 Task: Look for space in Mátészalka, Hungary from 10th July, 2023 to 15th July, 2023 for 7 adults in price range Rs.10000 to Rs.15000. Place can be entire place or shared room with 4 bedrooms having 7 beds and 4 bathrooms. Property type can be house, flat, guest house. Amenities needed are: wifi, TV, free parkinig on premises, gym, breakfast. Booking option can be shelf check-in. Required host language is English.
Action: Mouse moved to (423, 82)
Screenshot: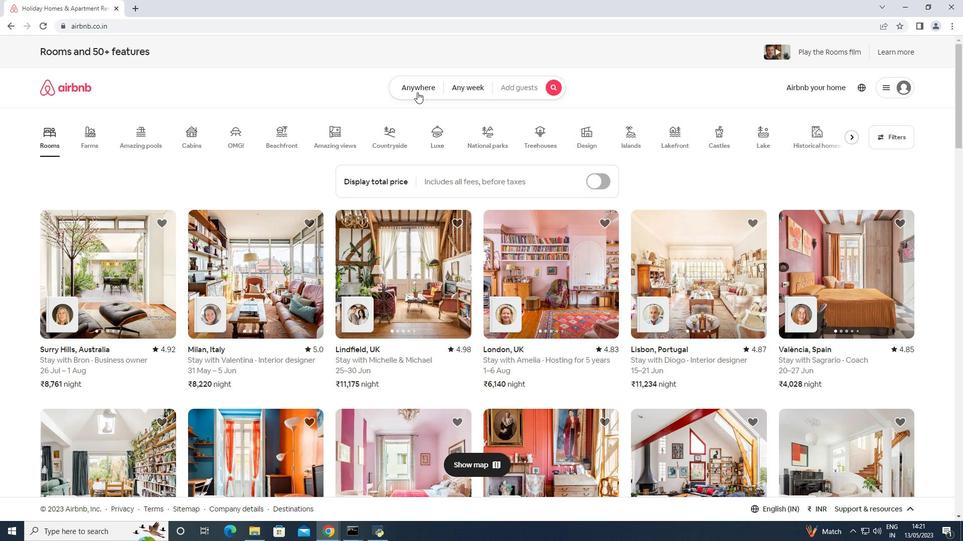 
Action: Mouse pressed left at (423, 82)
Screenshot: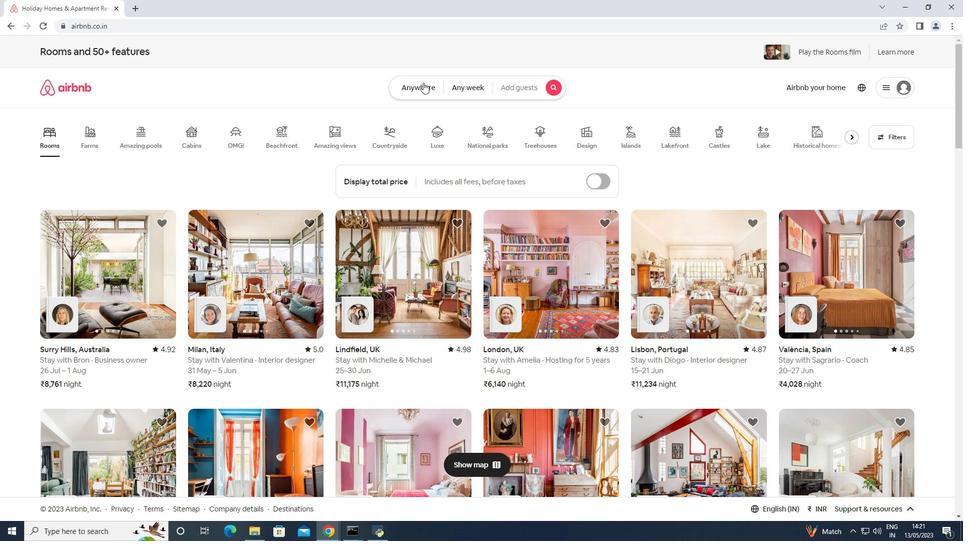 
Action: Mouse moved to (367, 130)
Screenshot: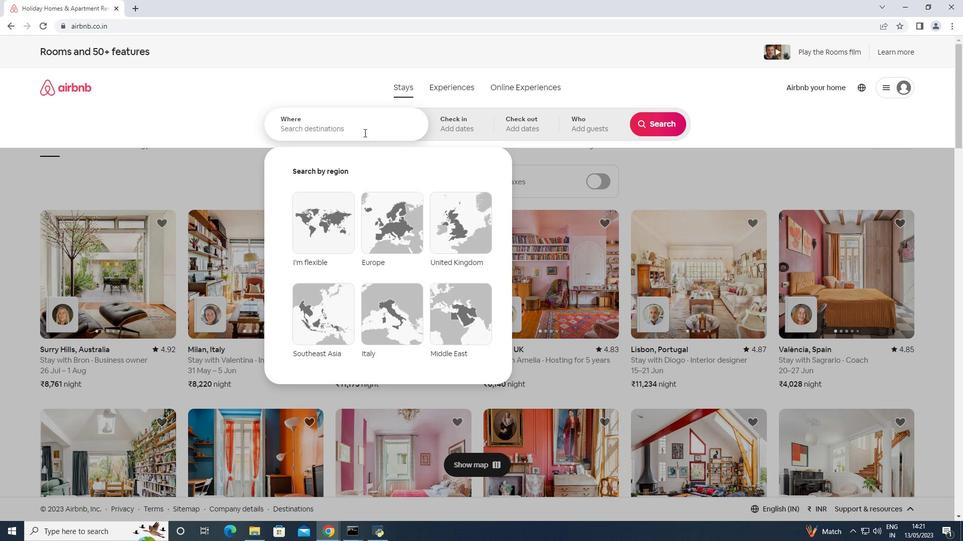 
Action: Mouse pressed left at (367, 130)
Screenshot: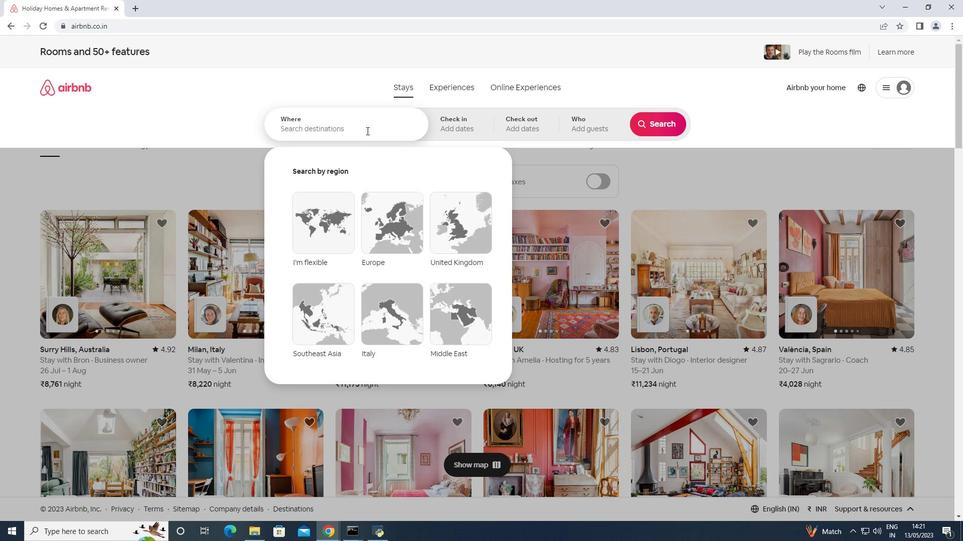 
Action: Key pressed <Key.shift>Mt<Key.backspace>ateszlka,<Key.space><Key.shift>Hungary<Key.enter>
Screenshot: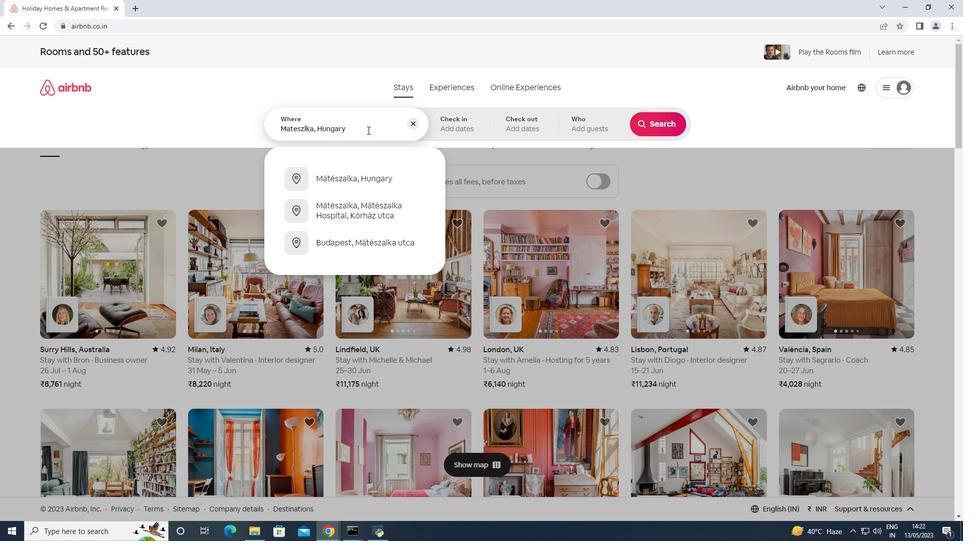
Action: Mouse moved to (654, 207)
Screenshot: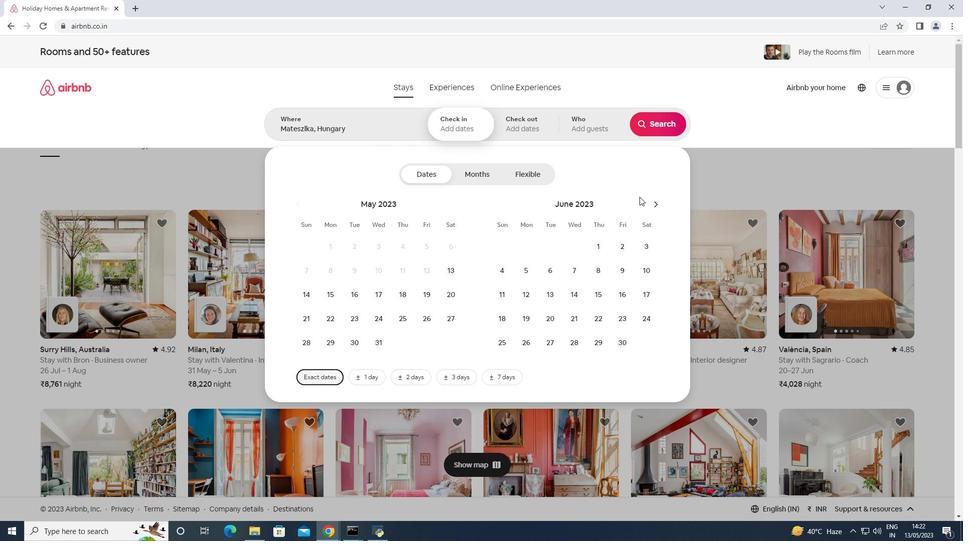 
Action: Mouse pressed left at (654, 207)
Screenshot: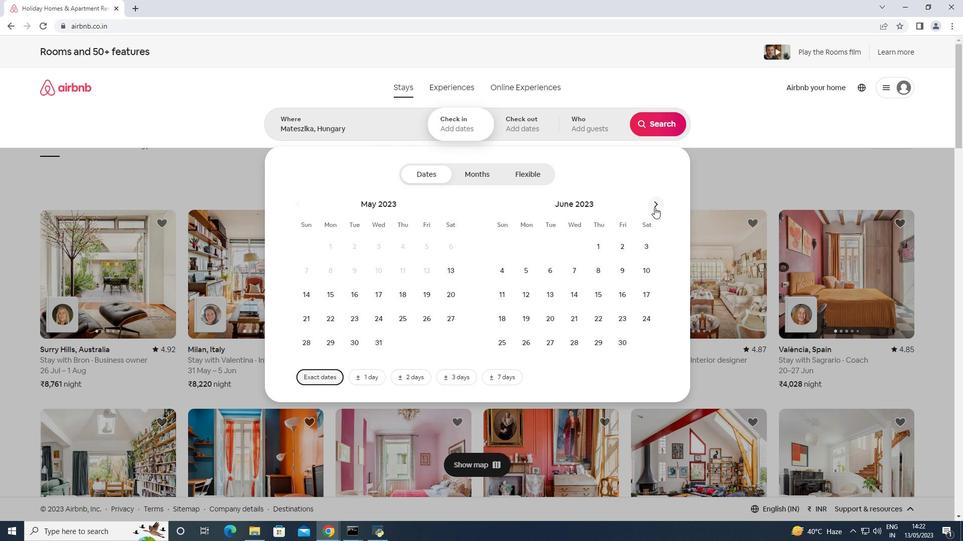 
Action: Mouse moved to (535, 297)
Screenshot: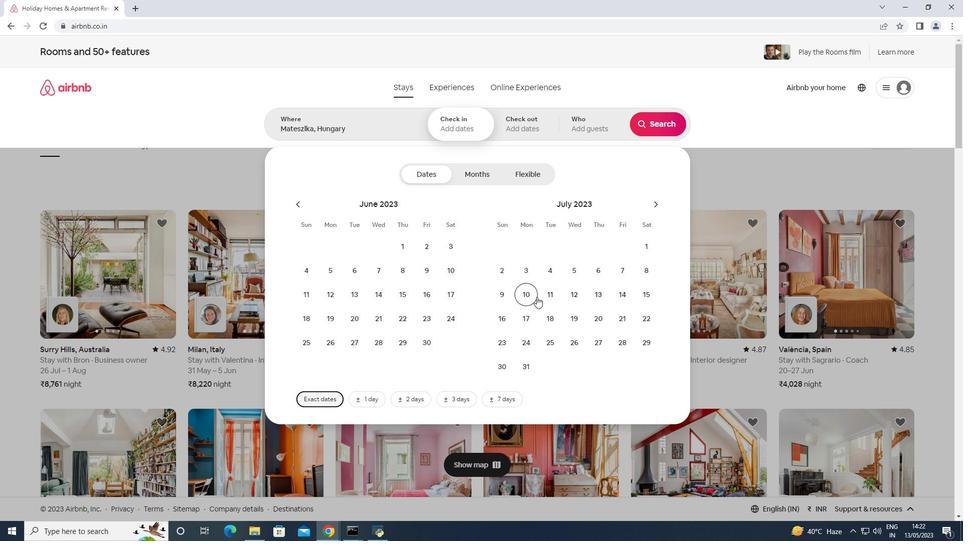 
Action: Mouse pressed left at (535, 297)
Screenshot: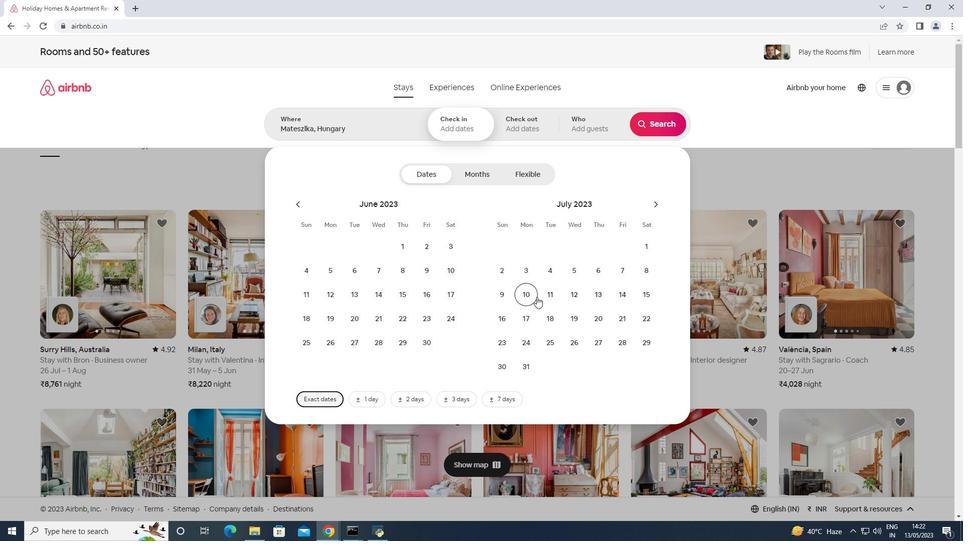 
Action: Mouse moved to (648, 291)
Screenshot: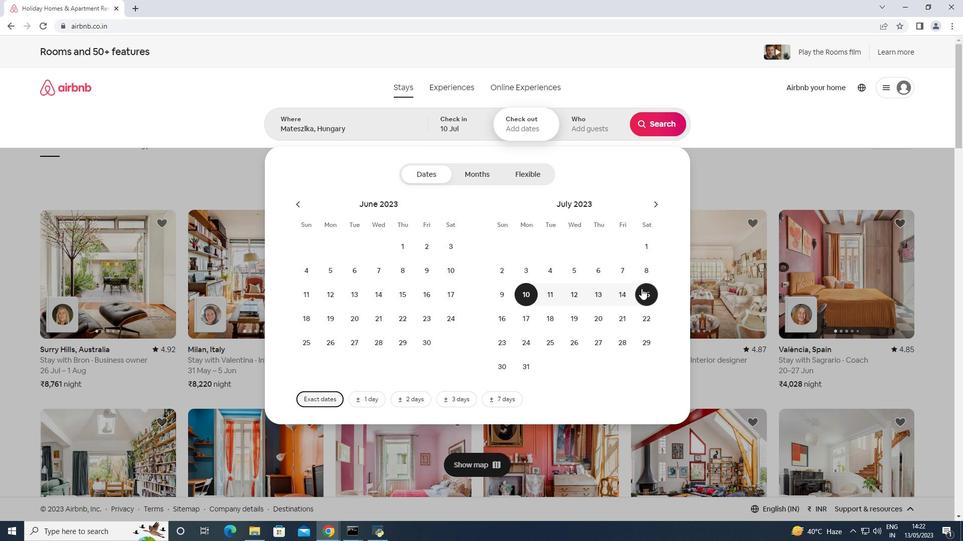 
Action: Mouse pressed left at (648, 291)
Screenshot: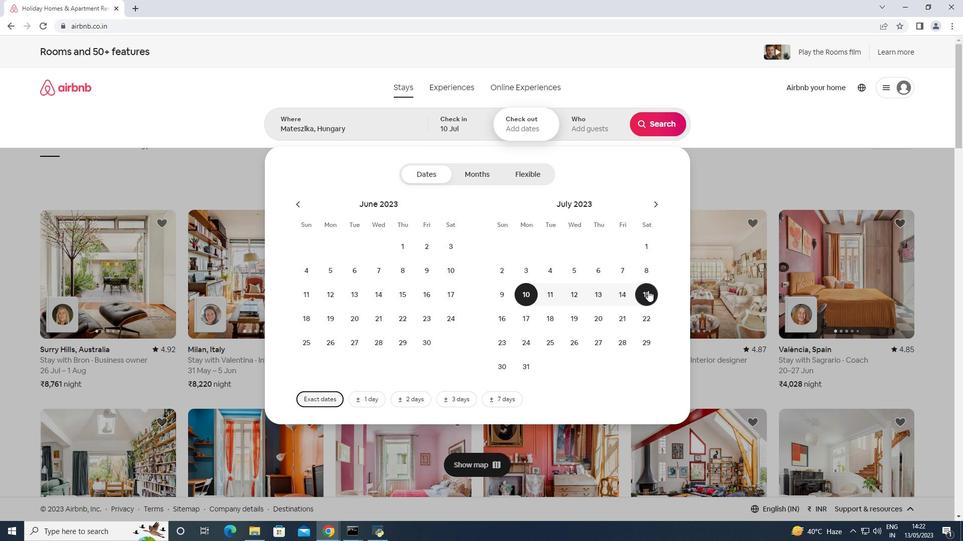 
Action: Mouse moved to (587, 128)
Screenshot: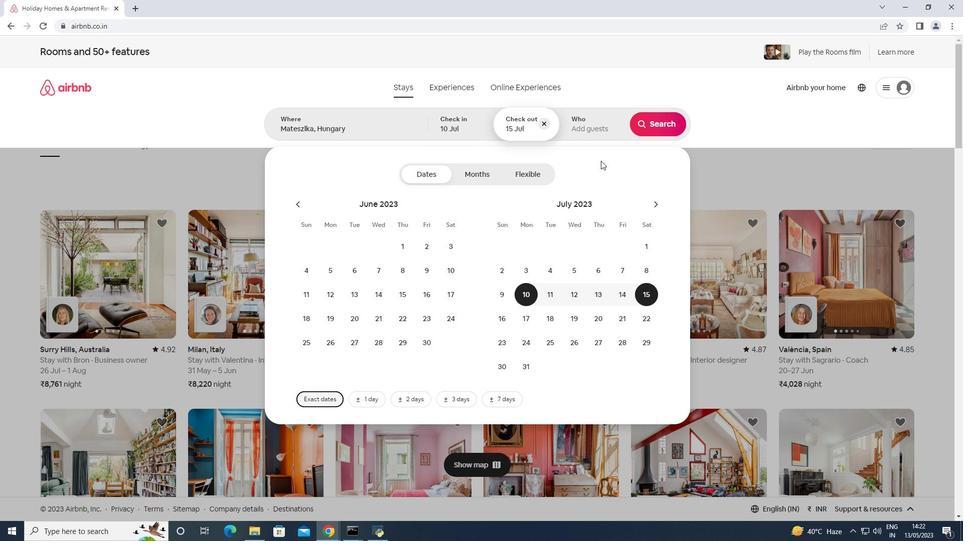 
Action: Mouse pressed left at (587, 128)
Screenshot: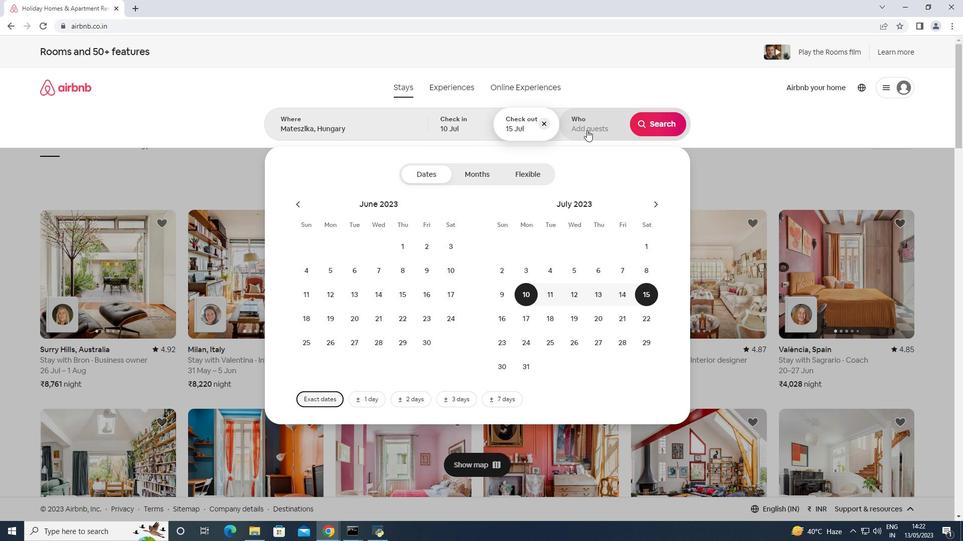 
Action: Mouse moved to (662, 180)
Screenshot: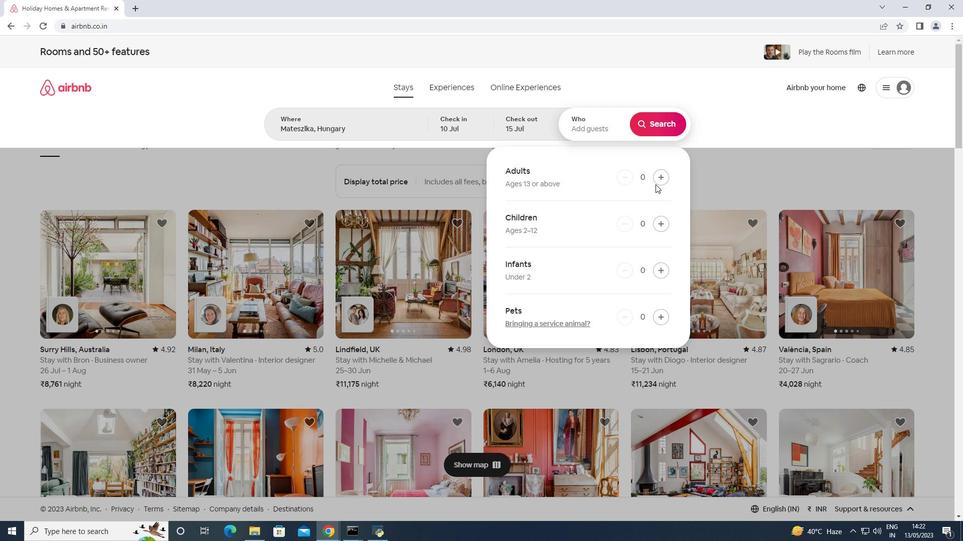 
Action: Mouse pressed left at (662, 180)
Screenshot: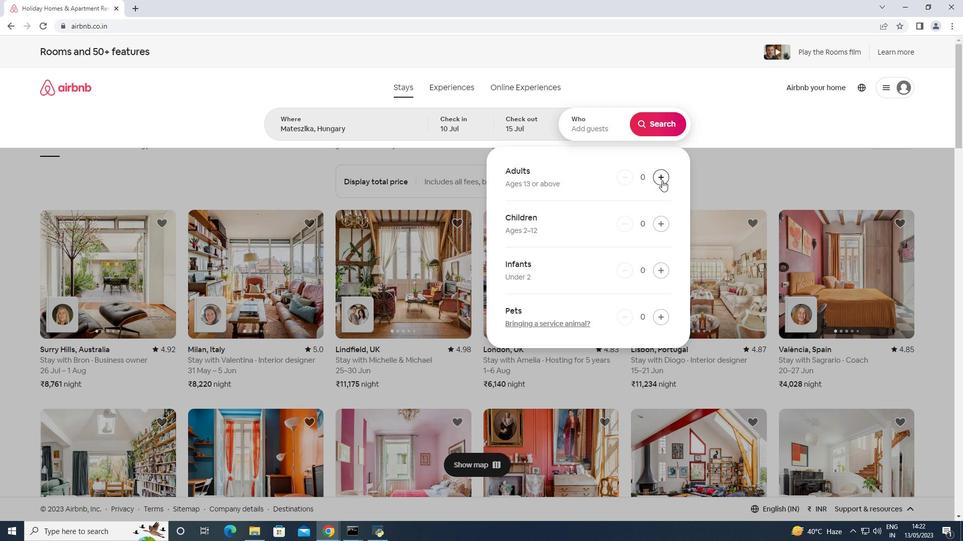 
Action: Mouse pressed left at (662, 180)
Screenshot: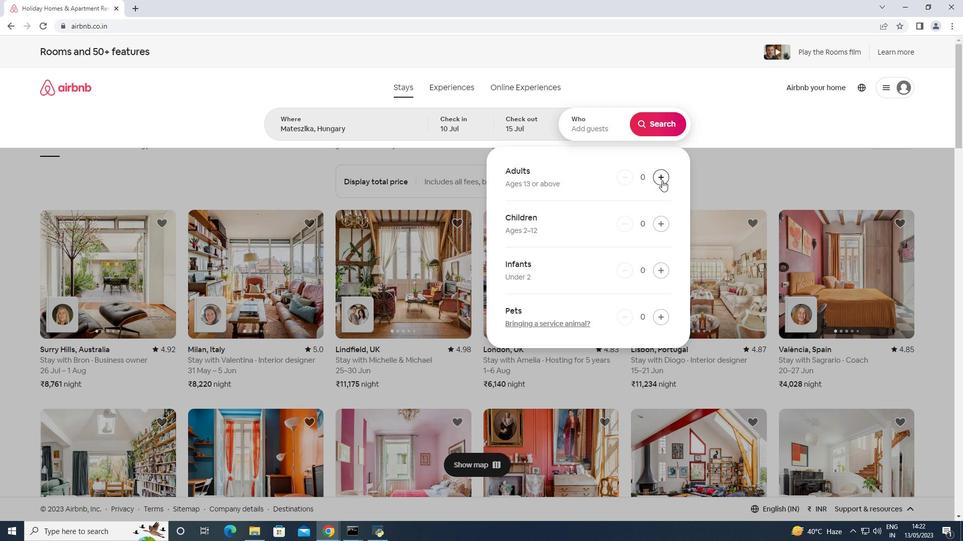 
Action: Mouse pressed left at (662, 180)
Screenshot: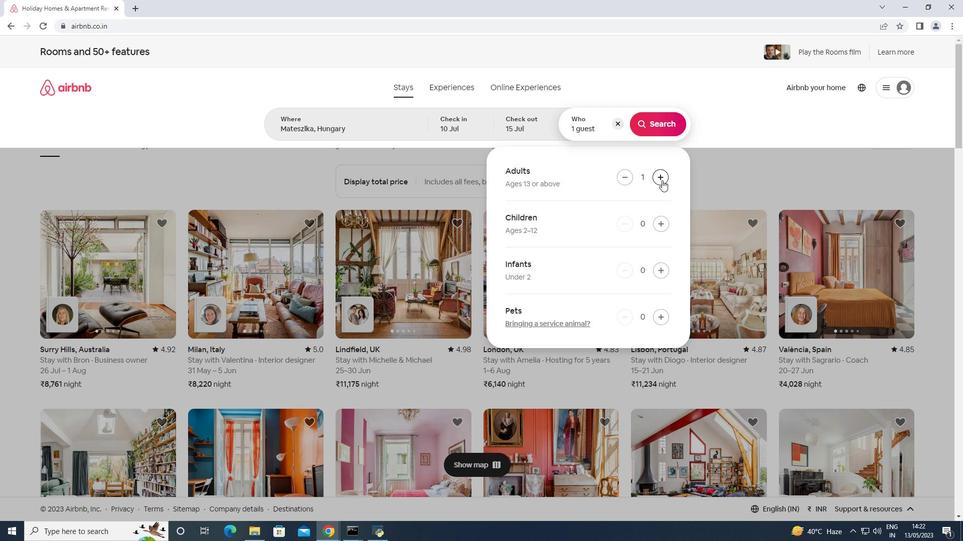 
Action: Mouse pressed left at (662, 180)
Screenshot: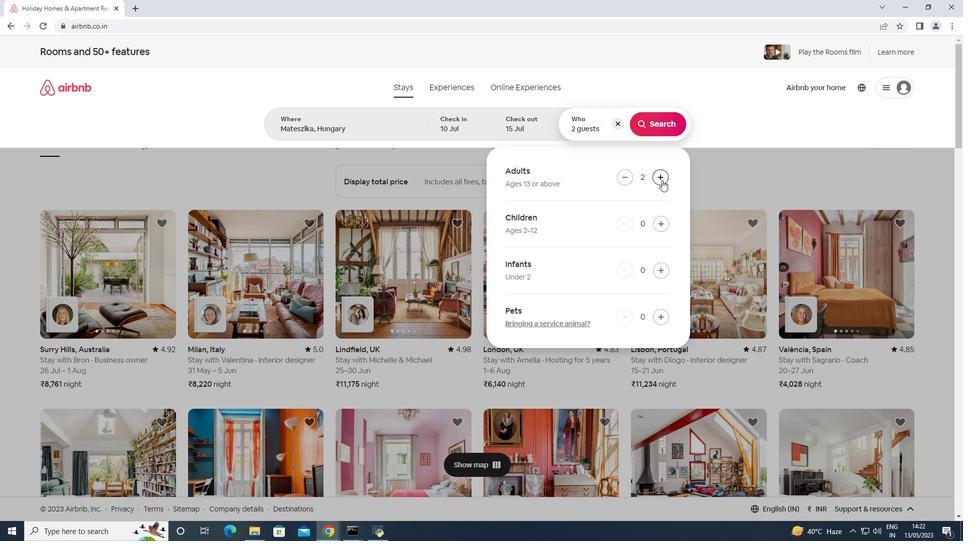 
Action: Mouse pressed left at (662, 180)
Screenshot: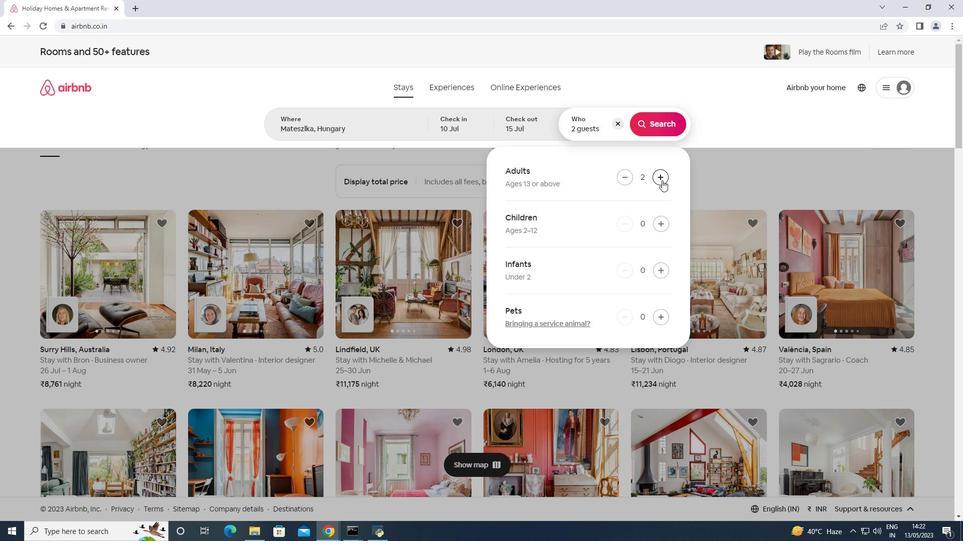 
Action: Mouse pressed left at (662, 180)
Screenshot: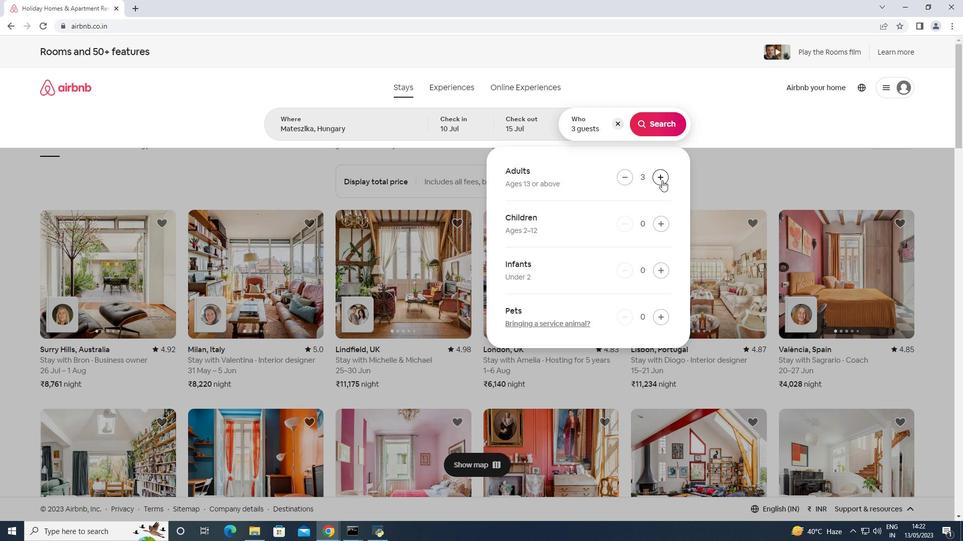 
Action: Mouse pressed left at (662, 180)
Screenshot: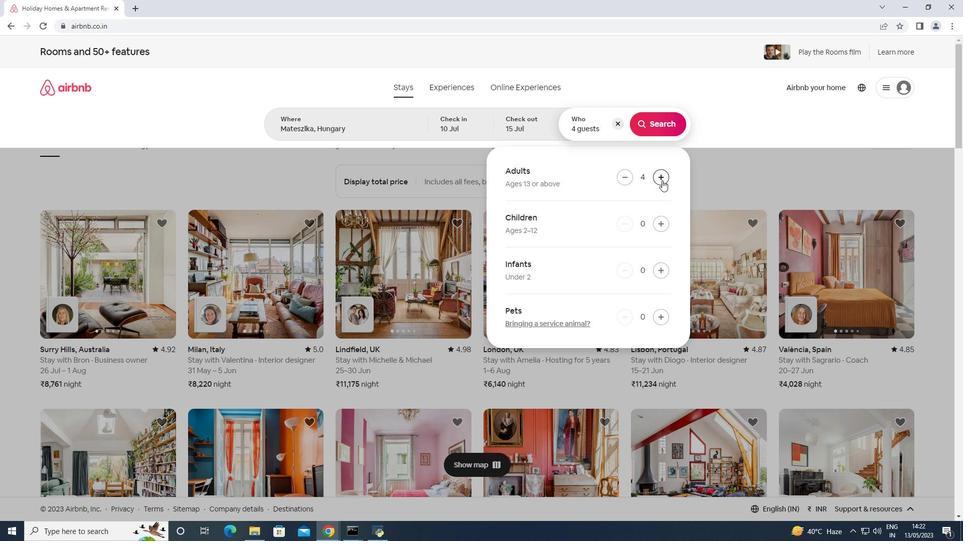 
Action: Mouse moved to (658, 110)
Screenshot: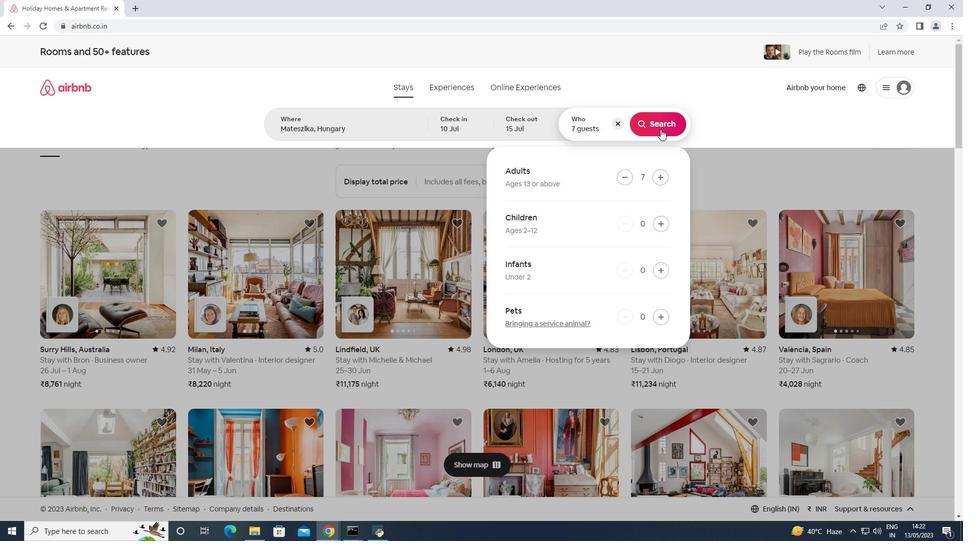 
Action: Mouse pressed left at (658, 110)
Screenshot: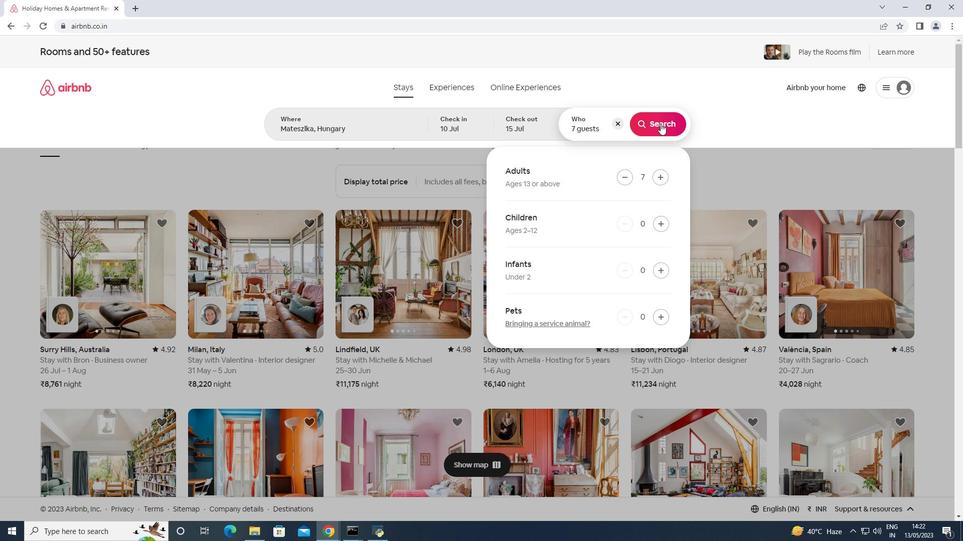 
Action: Mouse moved to (644, 126)
Screenshot: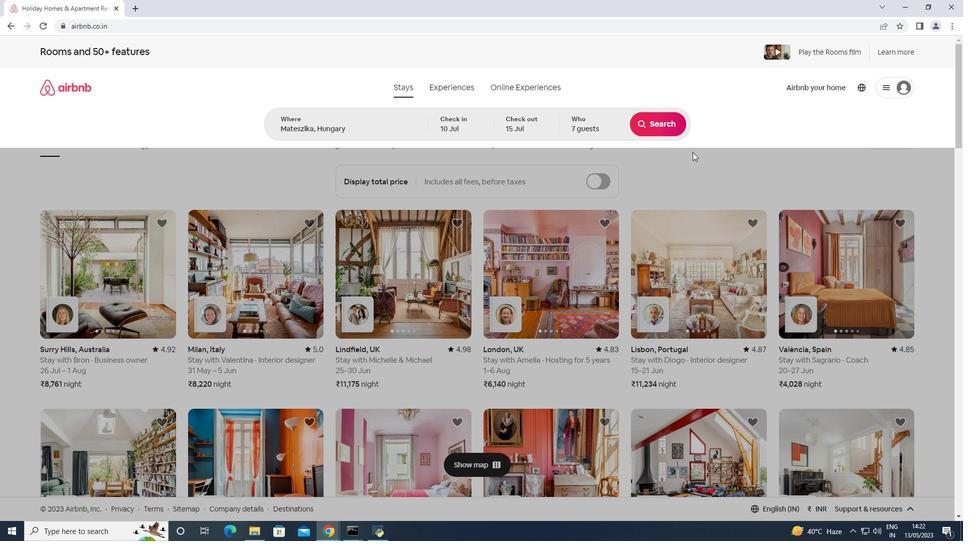 
Action: Mouse pressed left at (644, 126)
Screenshot: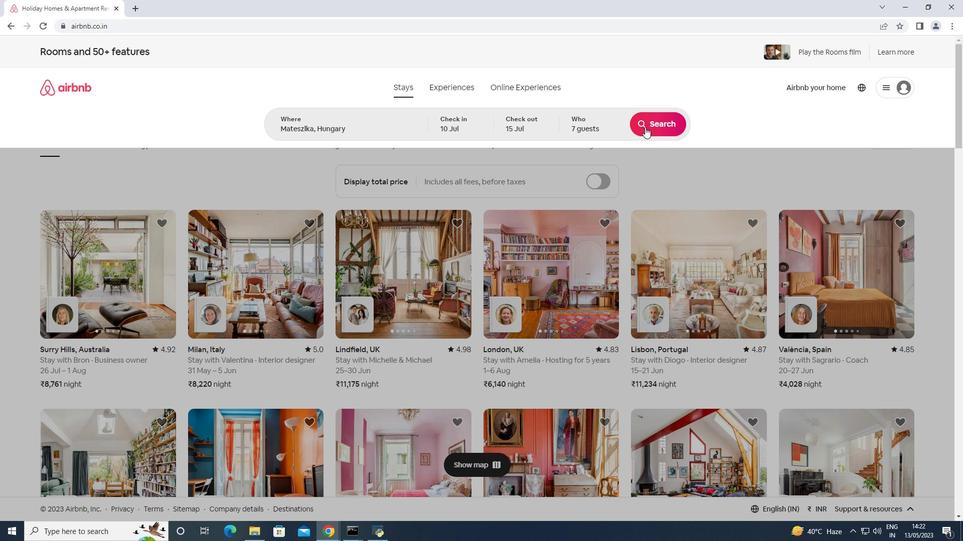 
Action: Mouse moved to (914, 98)
Screenshot: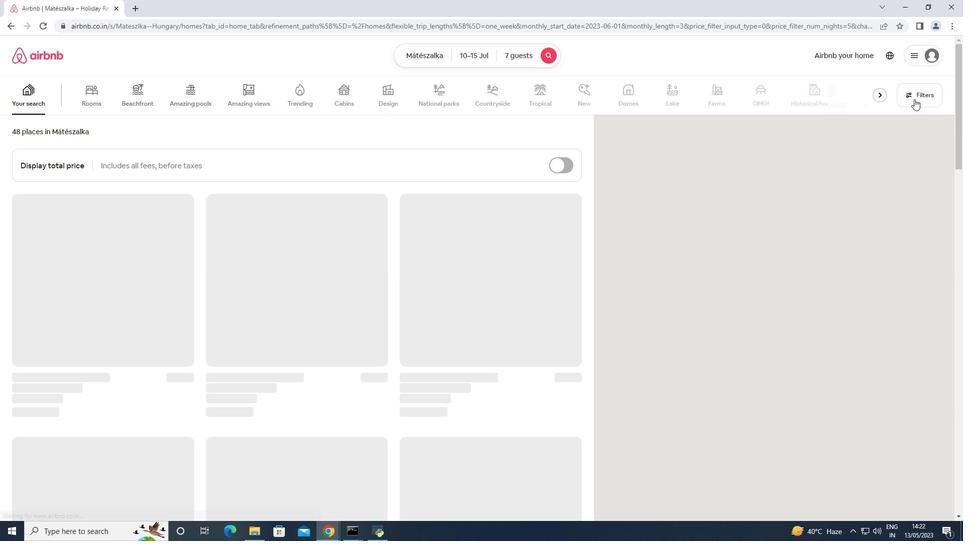 
Action: Mouse pressed left at (914, 98)
Screenshot: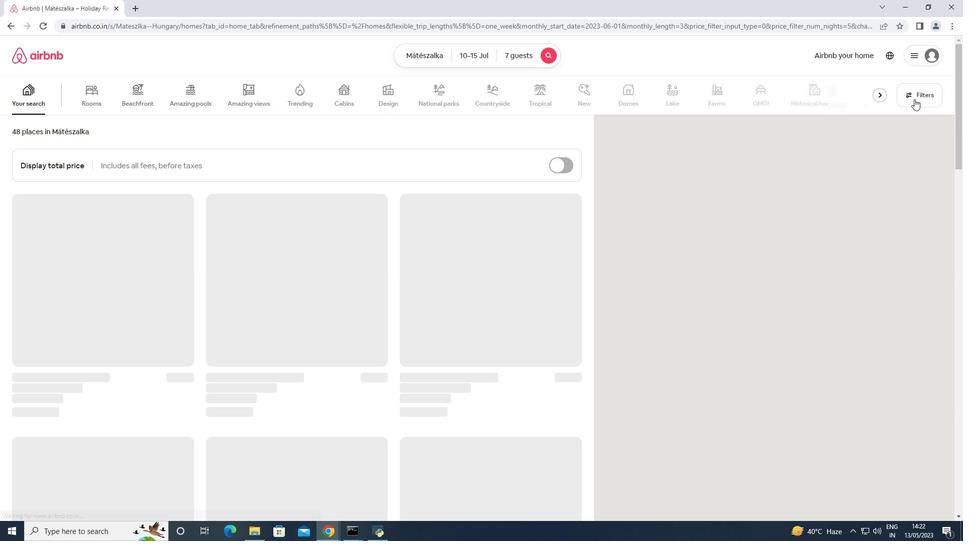 
Action: Mouse moved to (370, 346)
Screenshot: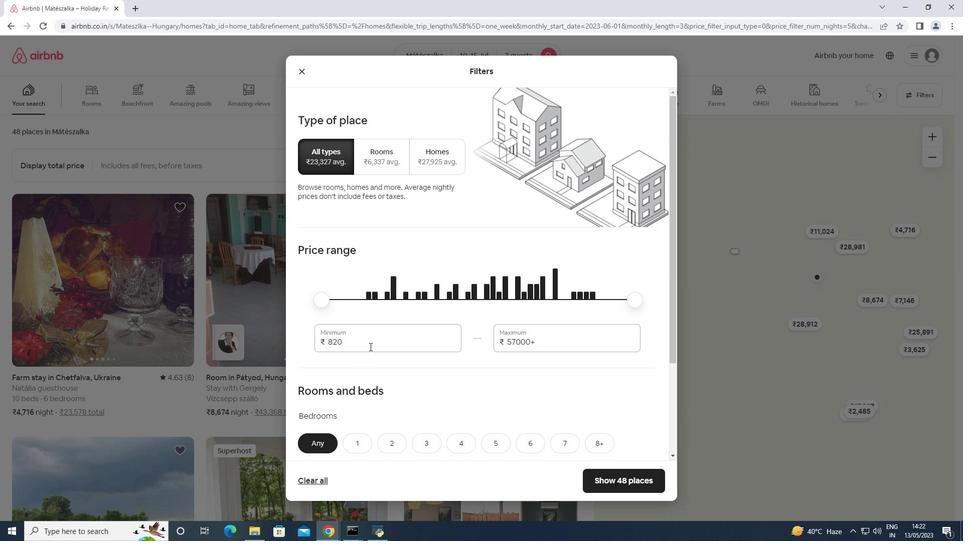
Action: Mouse pressed left at (370, 346)
Screenshot: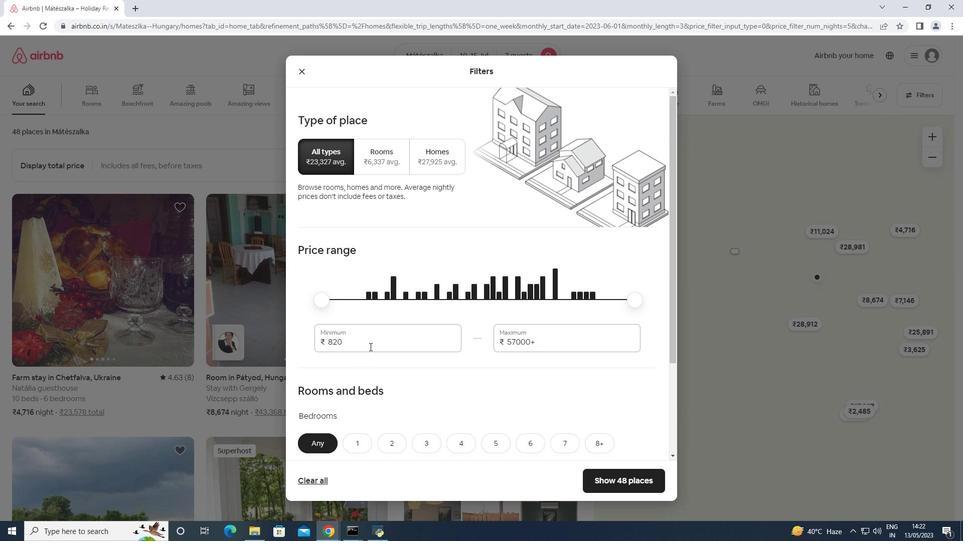 
Action: Mouse pressed left at (370, 346)
Screenshot: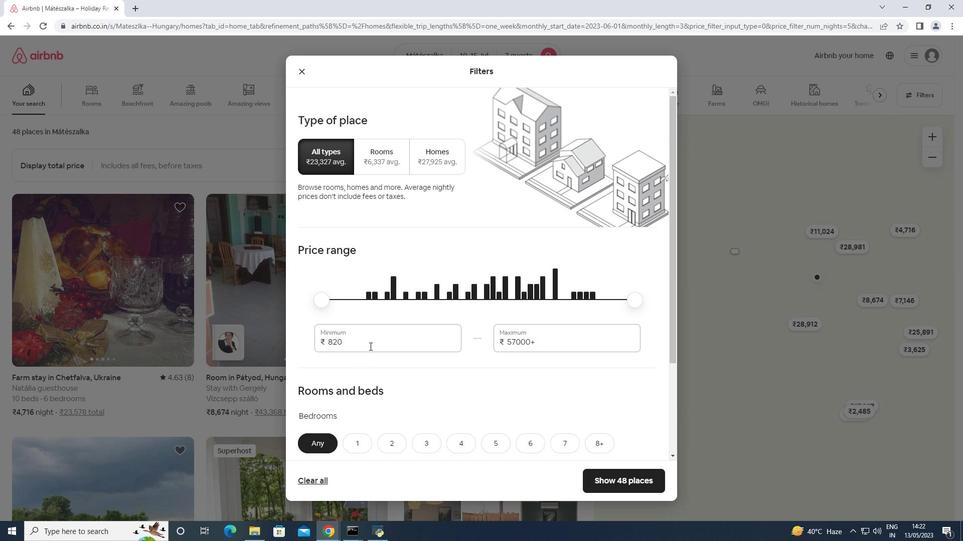 
Action: Mouse moved to (371, 345)
Screenshot: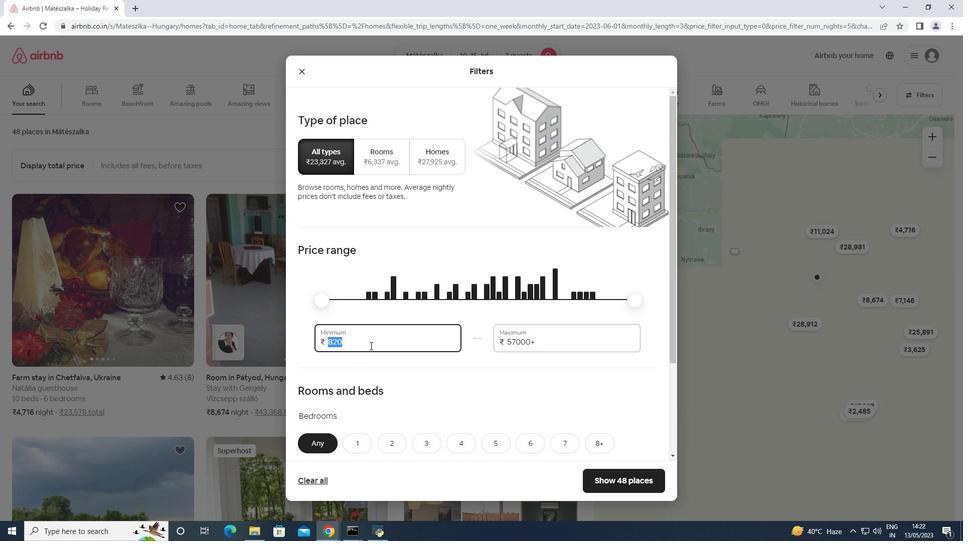 
Action: Key pressed 10000<Key.tab>15000
Screenshot: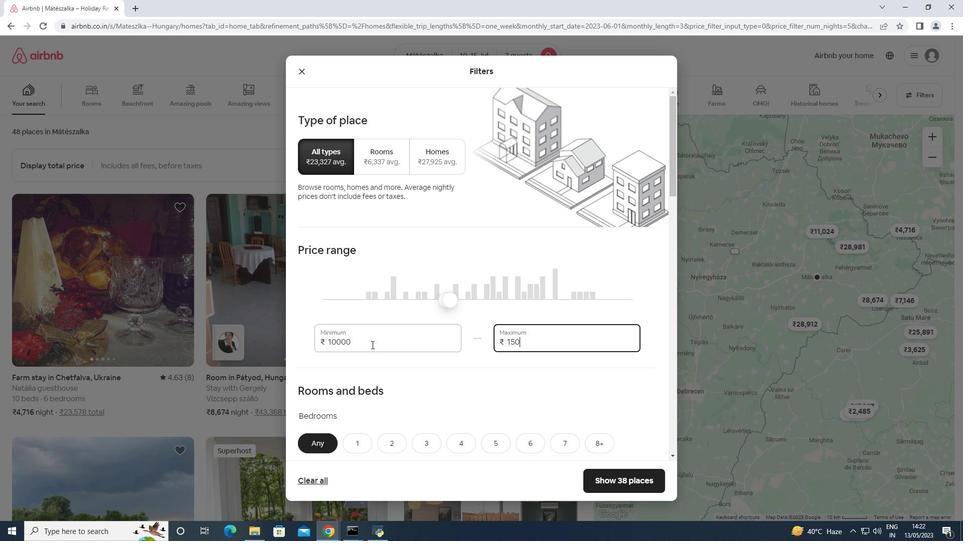 
Action: Mouse moved to (373, 343)
Screenshot: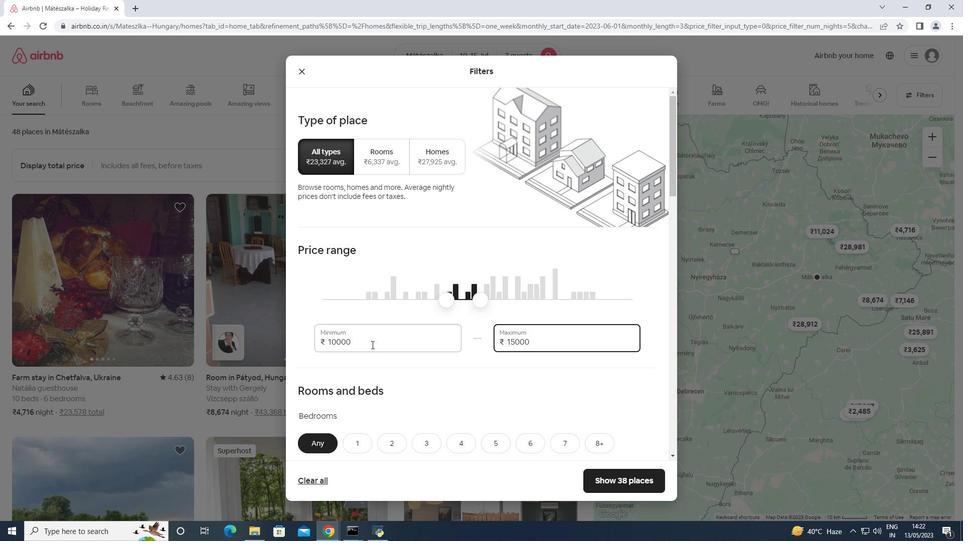 
Action: Mouse scrolled (373, 342) with delta (0, 0)
Screenshot: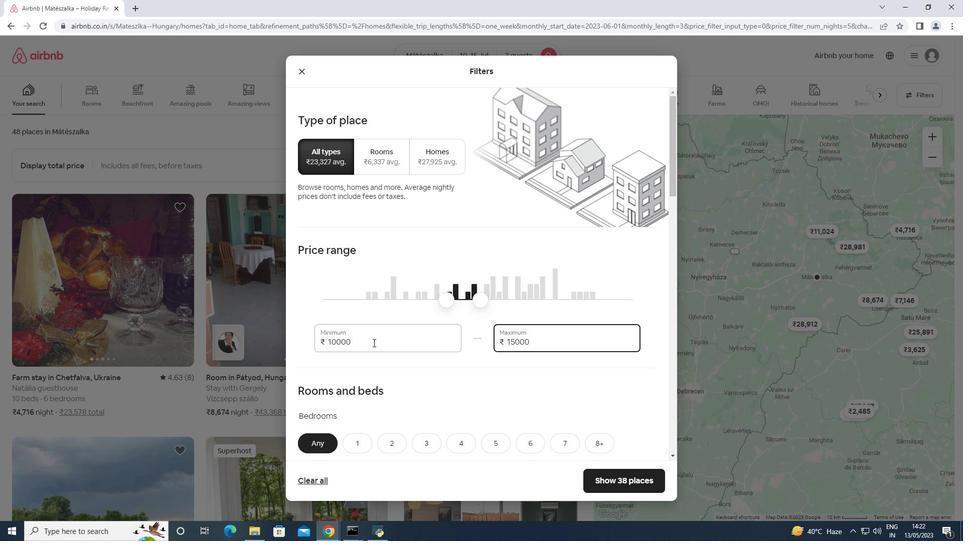 
Action: Mouse scrolled (373, 342) with delta (0, 0)
Screenshot: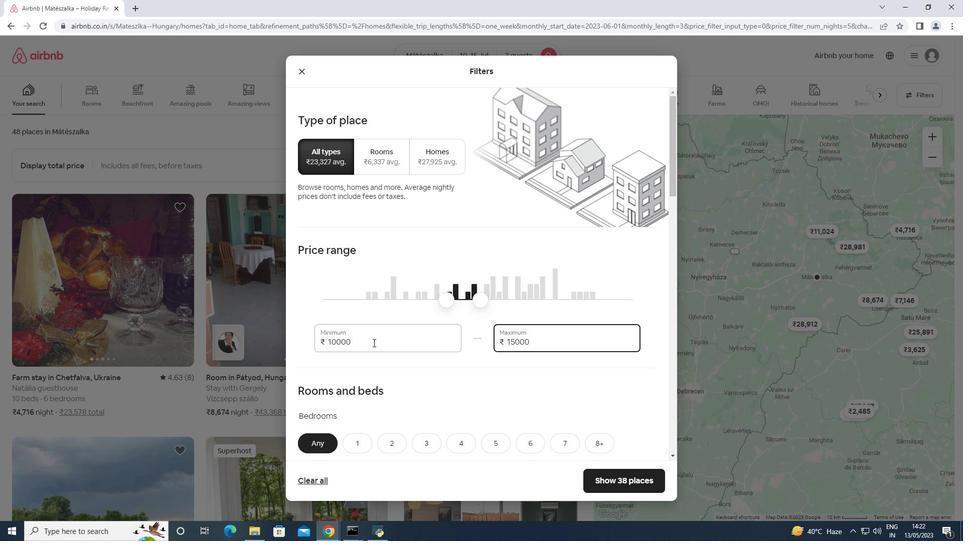 
Action: Mouse scrolled (373, 342) with delta (0, 0)
Screenshot: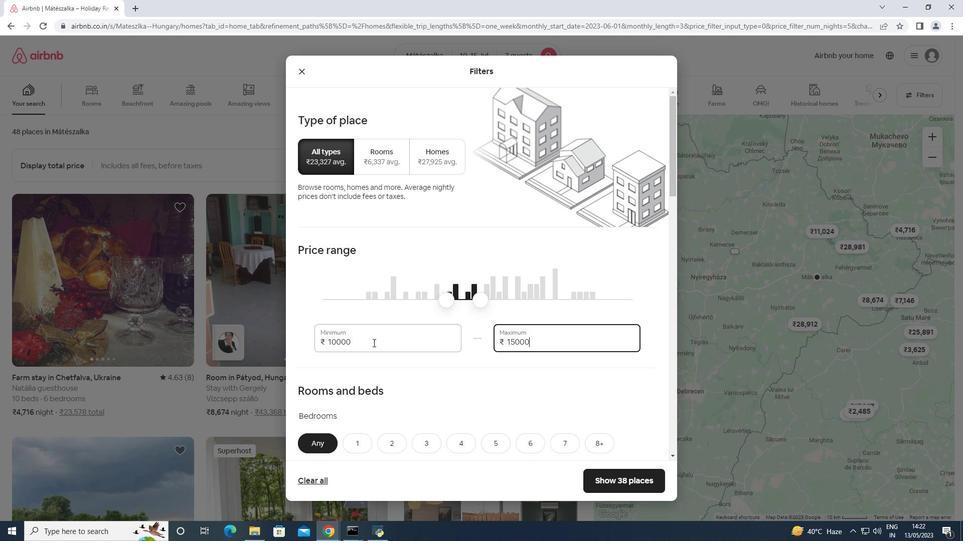
Action: Mouse moved to (464, 299)
Screenshot: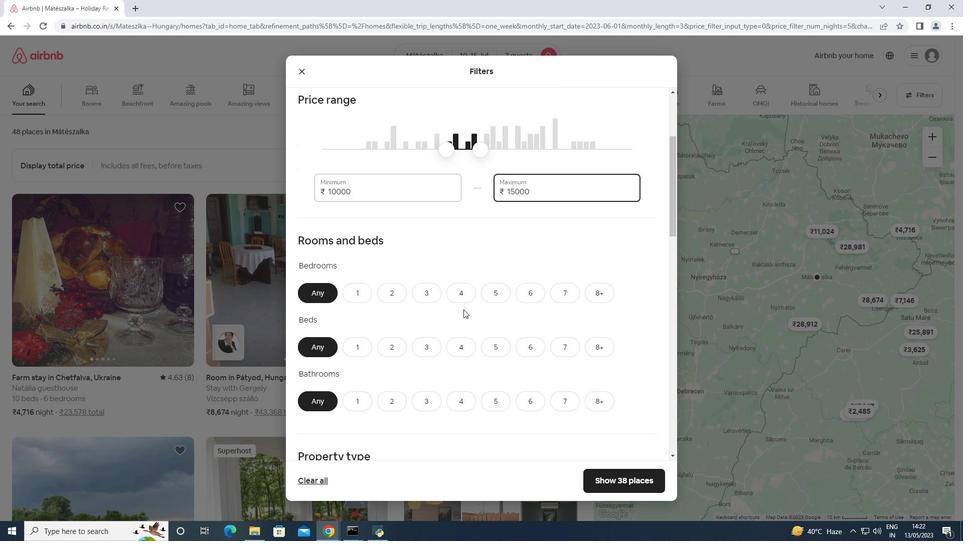 
Action: Mouse pressed left at (464, 299)
Screenshot: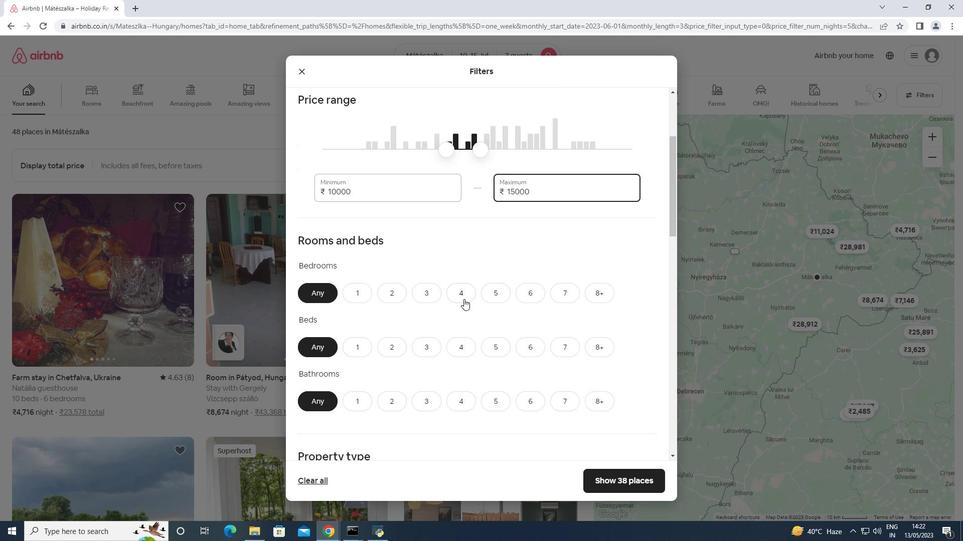
Action: Mouse moved to (561, 350)
Screenshot: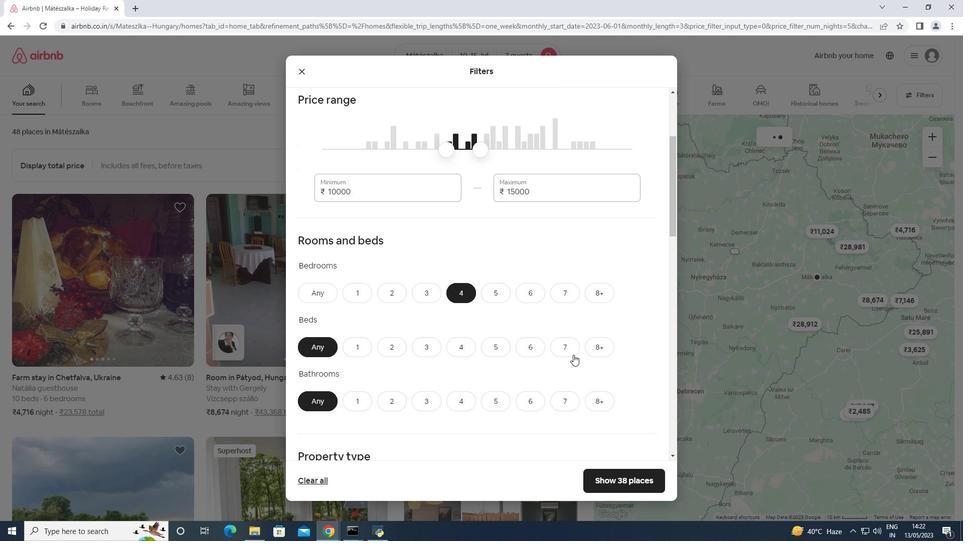 
Action: Mouse pressed left at (561, 350)
Screenshot: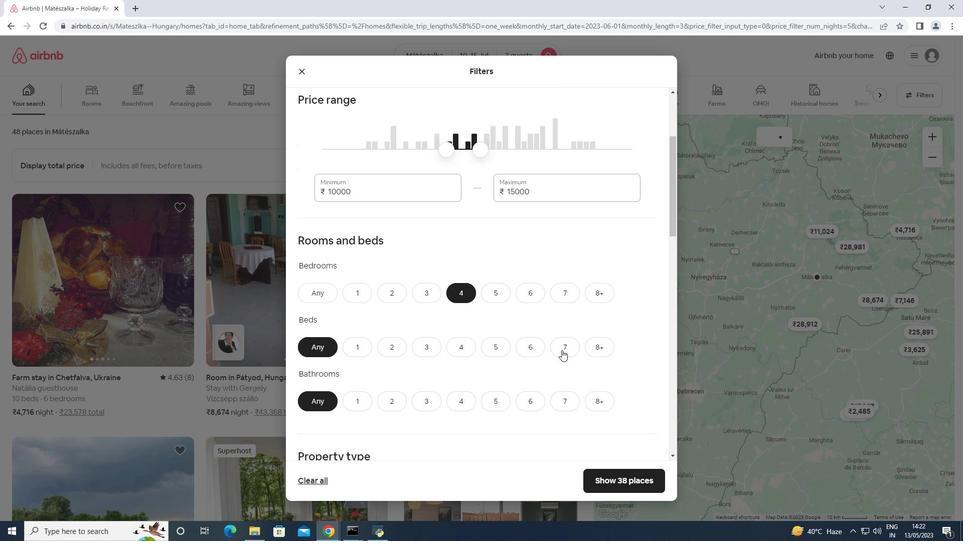 
Action: Mouse moved to (469, 405)
Screenshot: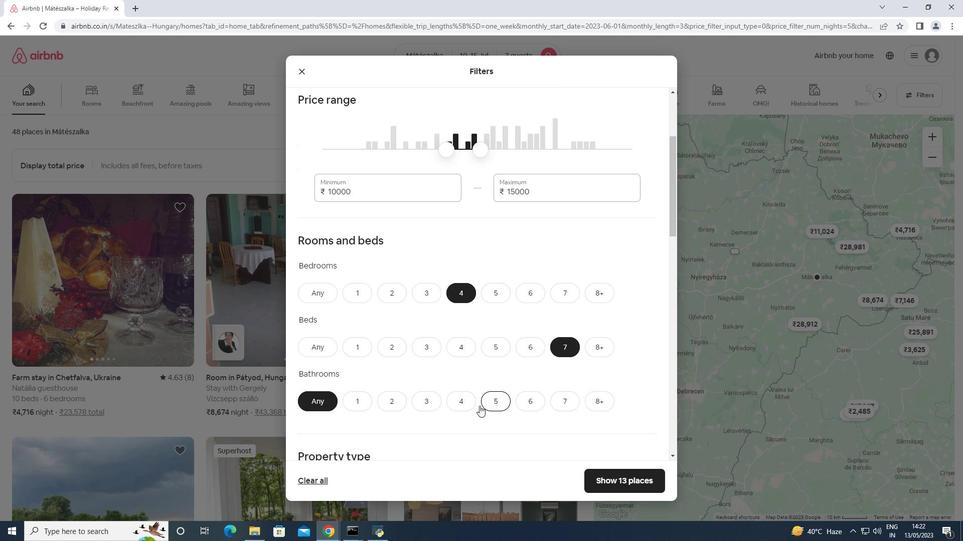 
Action: Mouse pressed left at (469, 405)
Screenshot: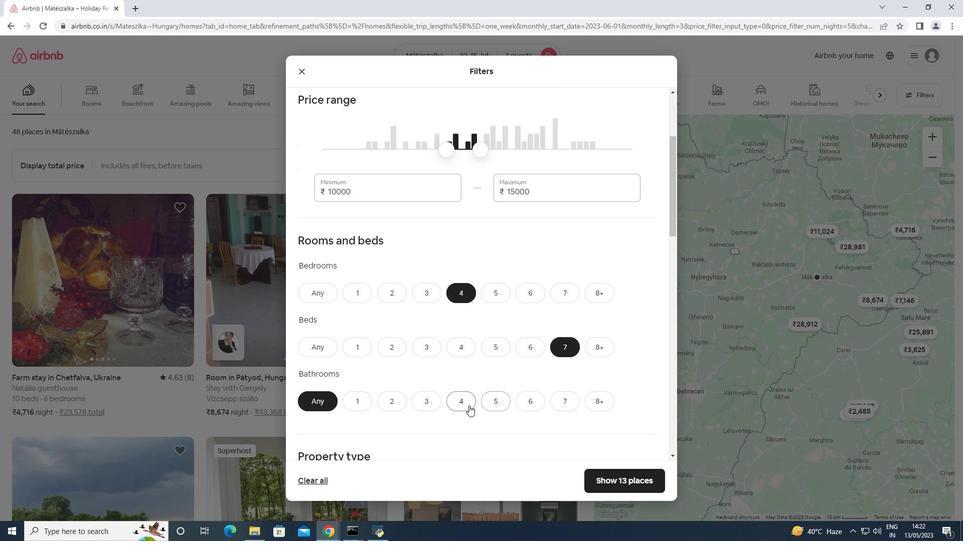 
Action: Mouse moved to (468, 402)
Screenshot: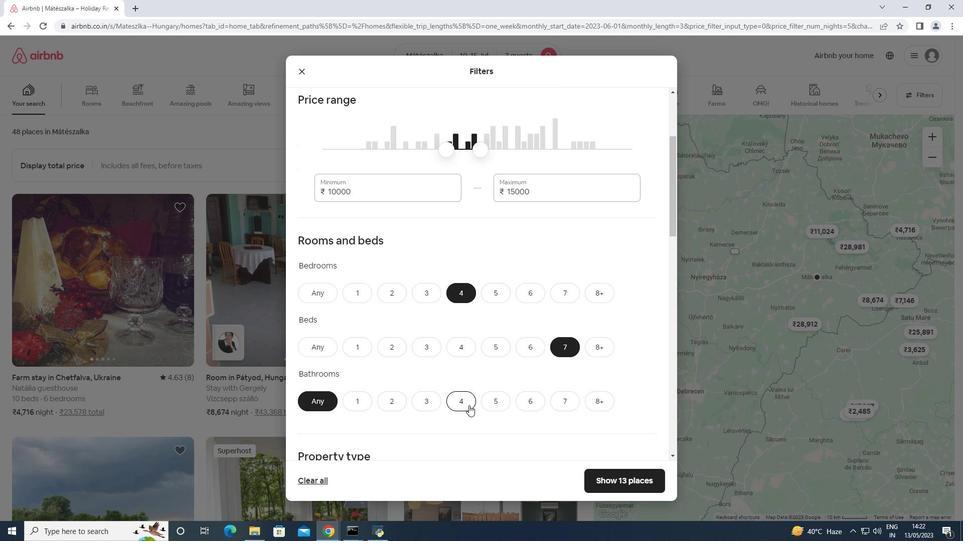 
Action: Mouse scrolled (468, 401) with delta (0, 0)
Screenshot: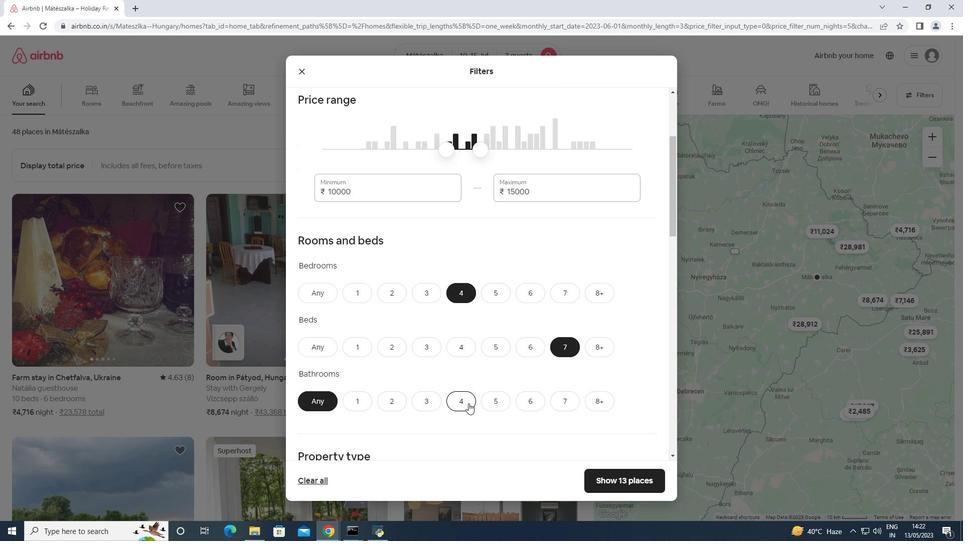 
Action: Mouse scrolled (468, 401) with delta (0, 0)
Screenshot: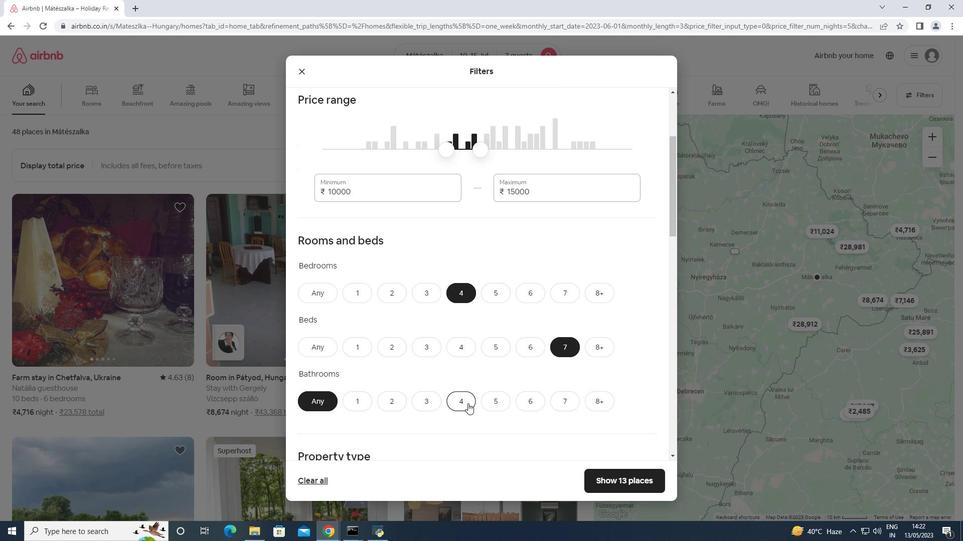 
Action: Mouse scrolled (468, 401) with delta (0, 0)
Screenshot: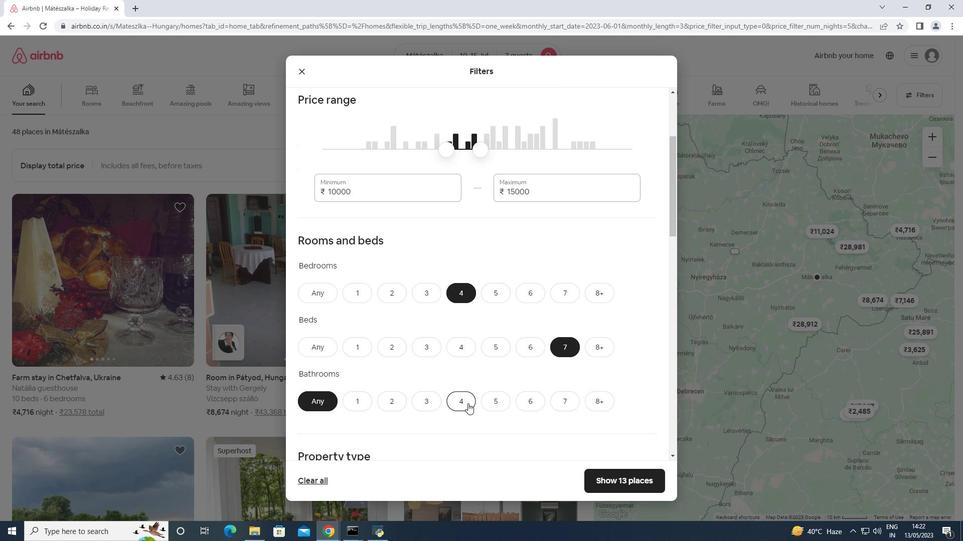 
Action: Mouse scrolled (468, 401) with delta (0, 0)
Screenshot: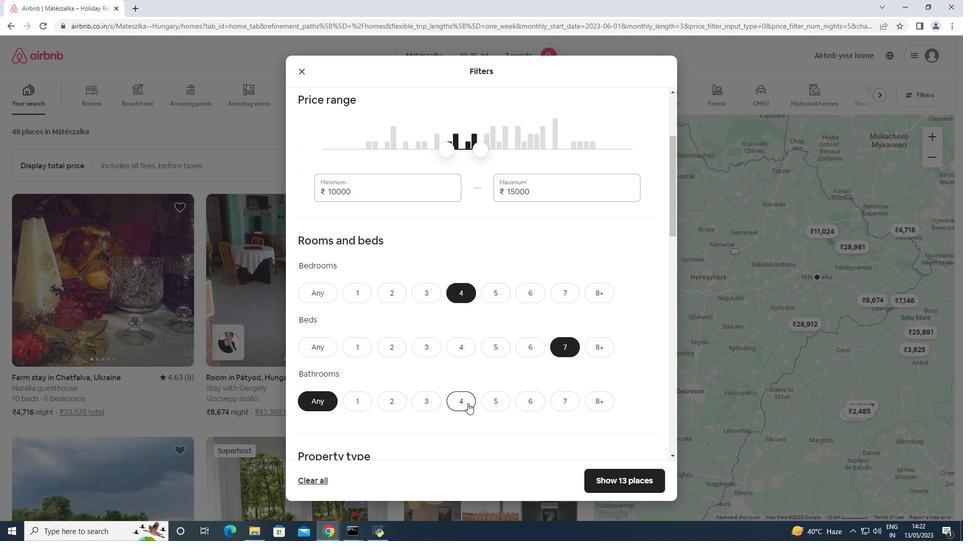 
Action: Mouse scrolled (468, 401) with delta (0, 0)
Screenshot: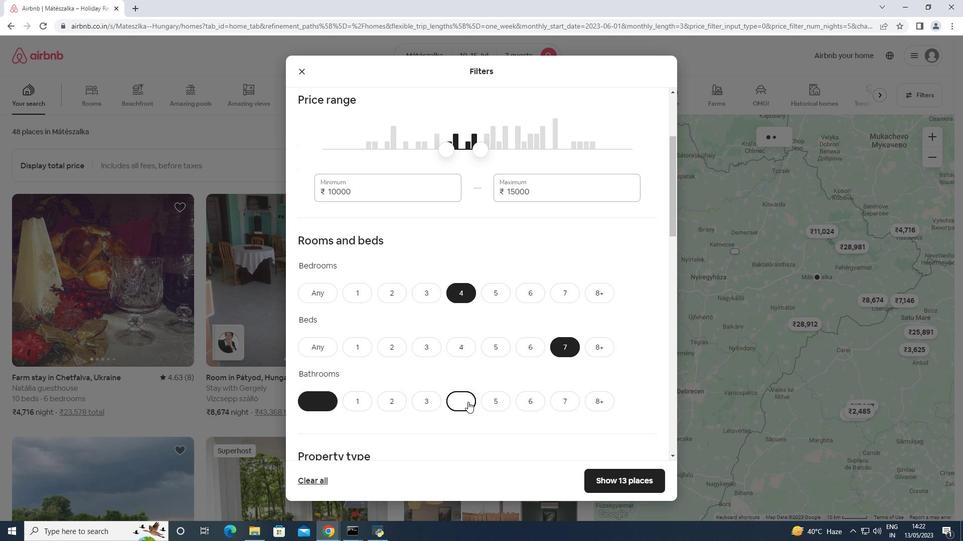 
Action: Mouse moved to (356, 275)
Screenshot: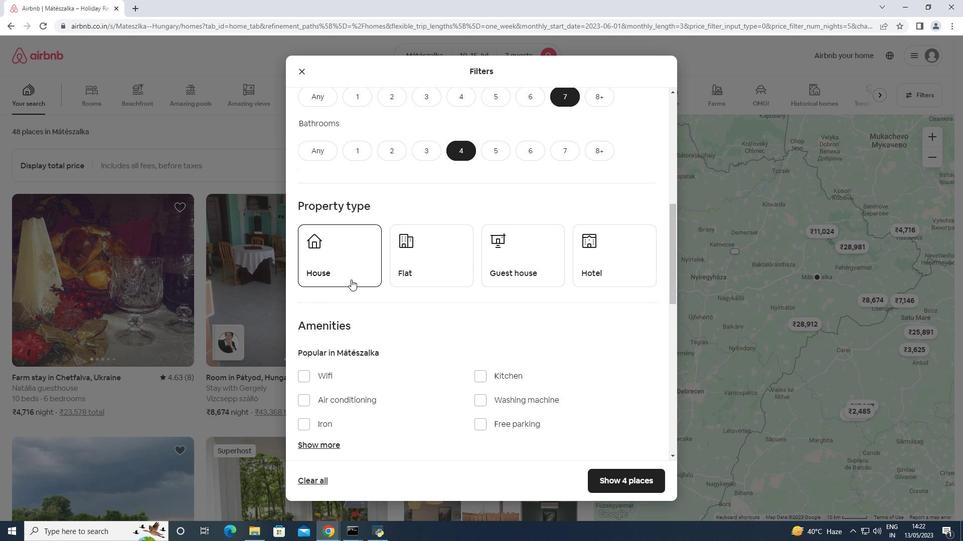 
Action: Mouse pressed left at (356, 275)
Screenshot: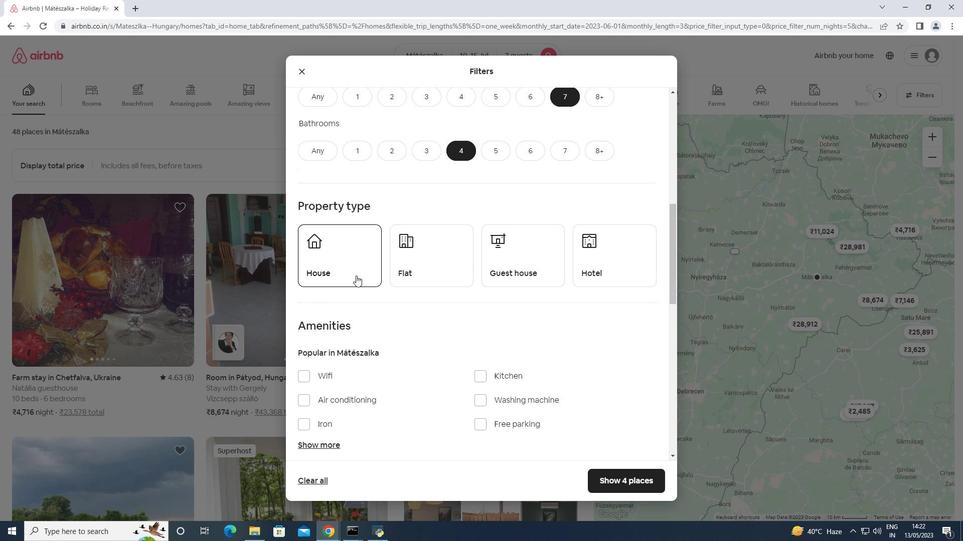 
Action: Mouse moved to (433, 272)
Screenshot: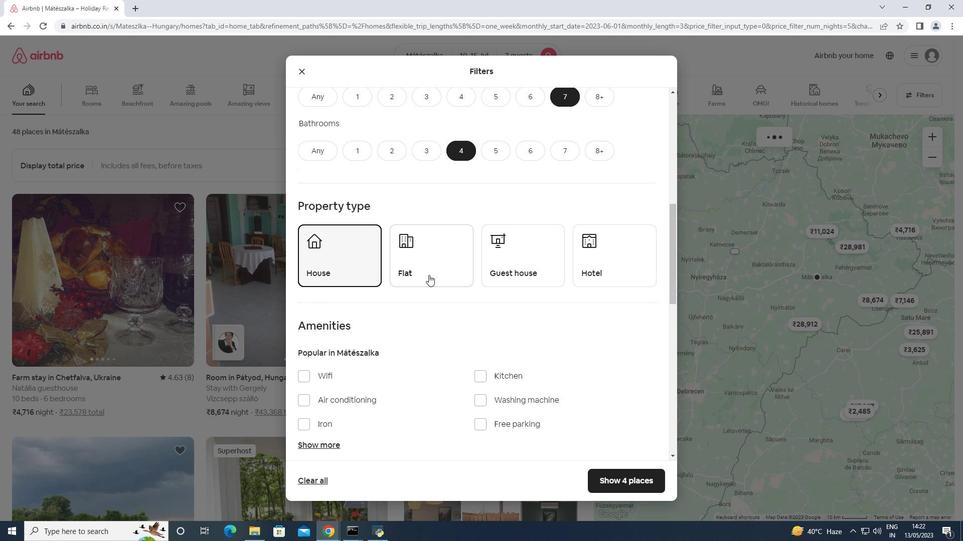 
Action: Mouse pressed left at (433, 272)
Screenshot: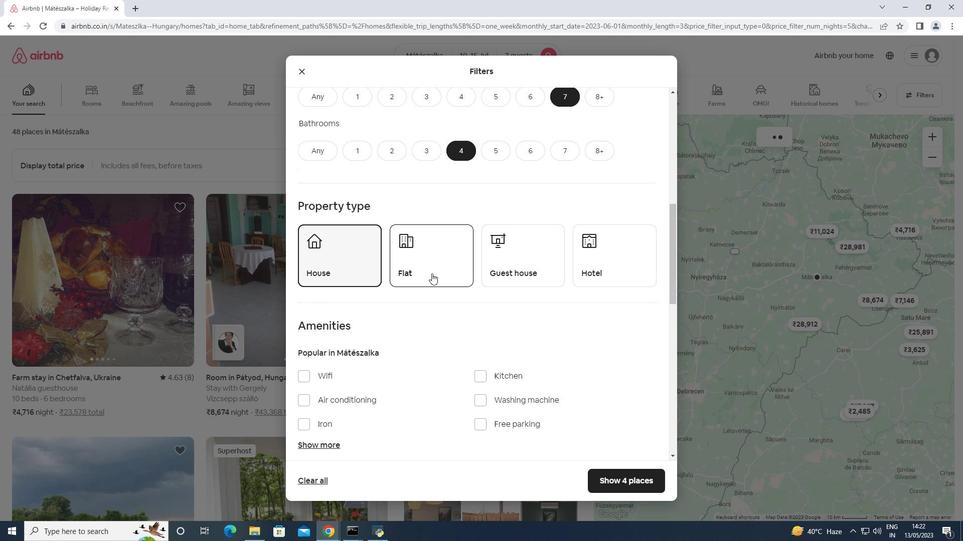 
Action: Mouse moved to (510, 261)
Screenshot: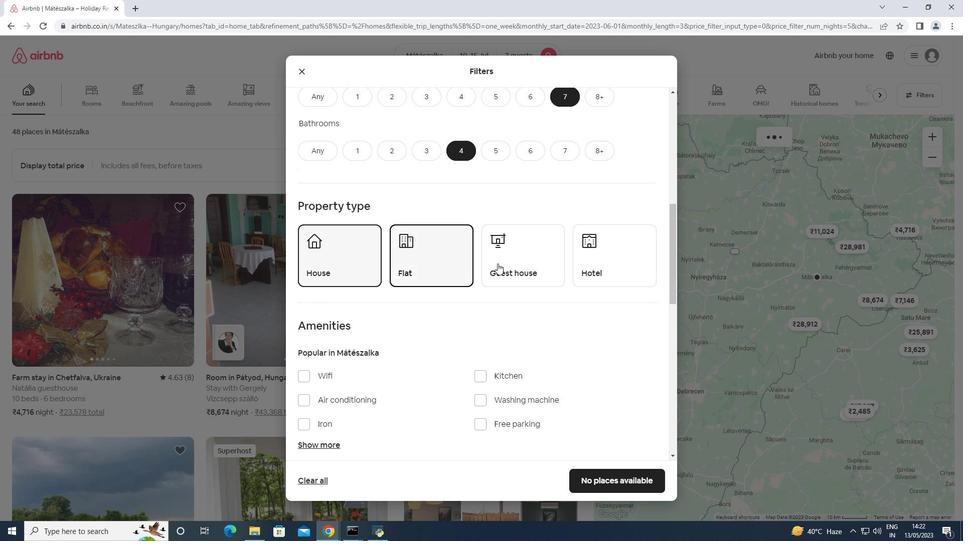 
Action: Mouse pressed left at (510, 261)
Screenshot: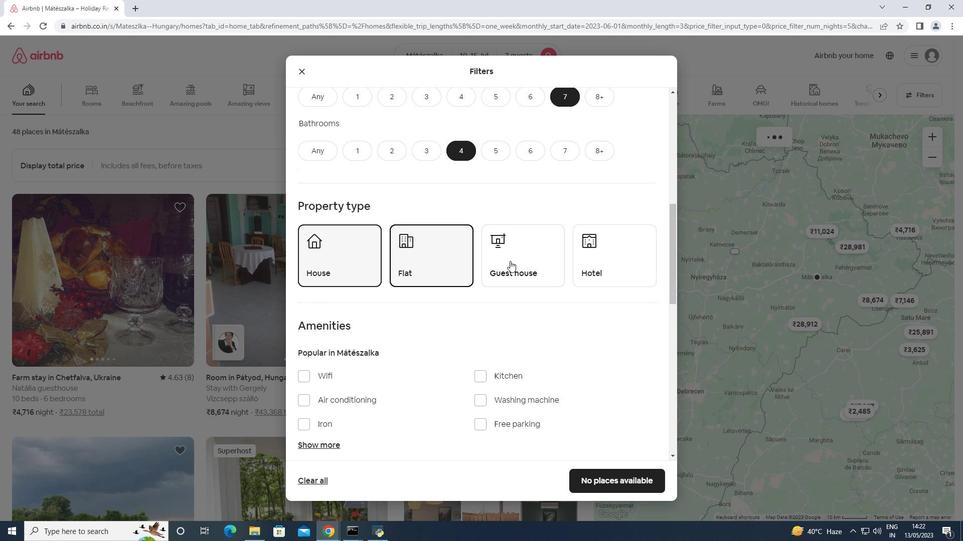
Action: Mouse moved to (509, 261)
Screenshot: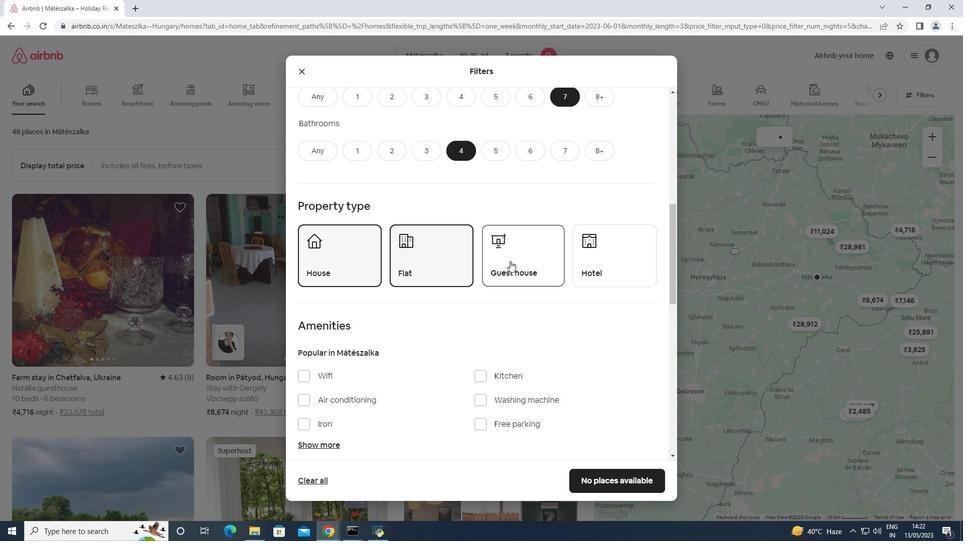 
Action: Mouse scrolled (509, 261) with delta (0, 0)
Screenshot: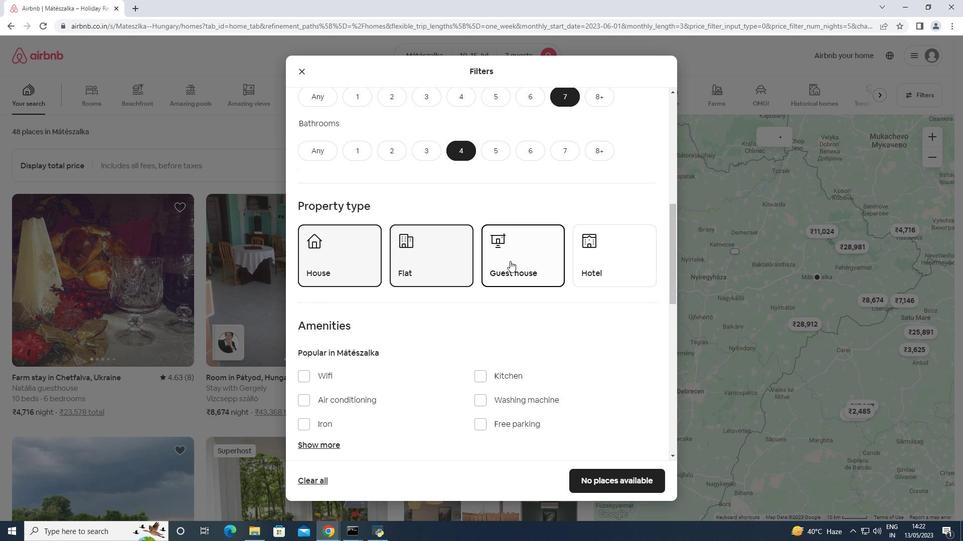 
Action: Mouse scrolled (509, 261) with delta (0, 0)
Screenshot: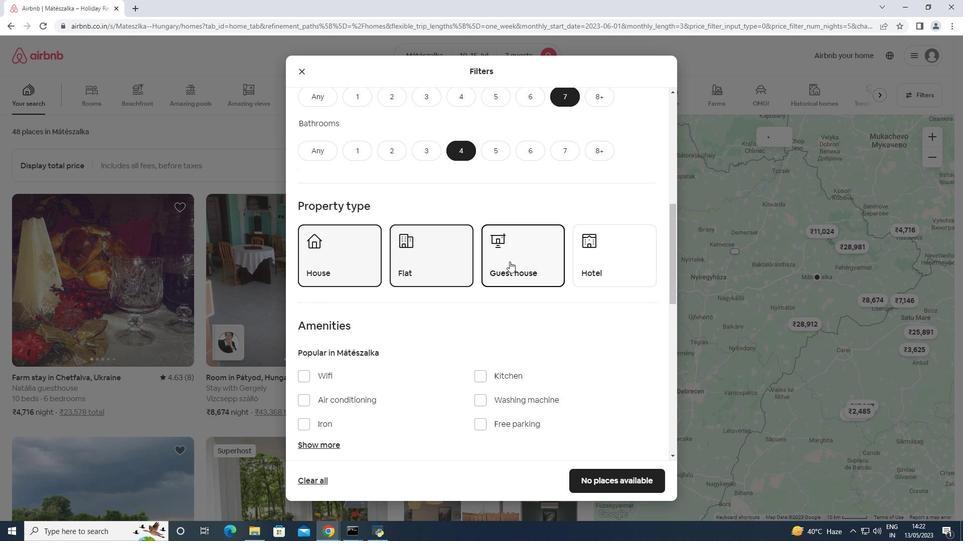 
Action: Mouse scrolled (509, 261) with delta (0, 0)
Screenshot: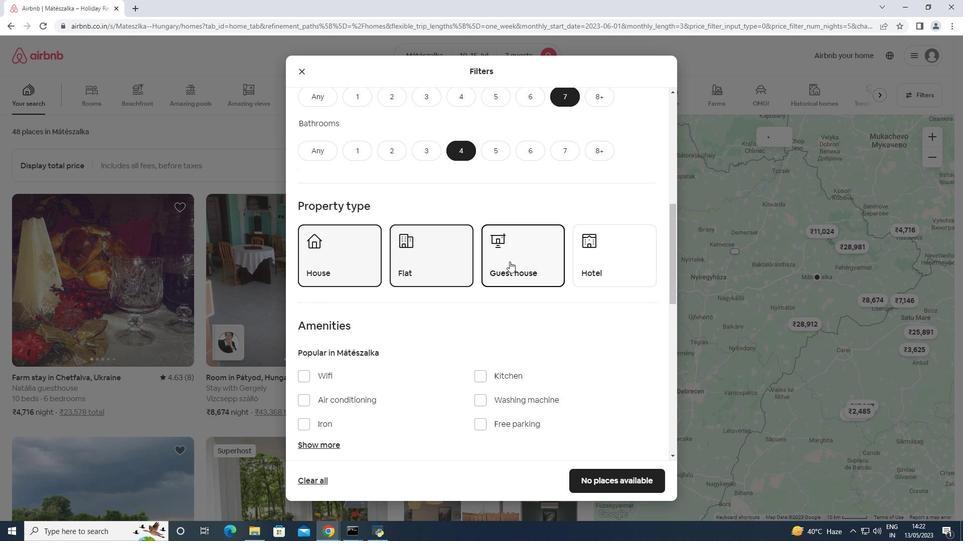 
Action: Mouse moved to (333, 296)
Screenshot: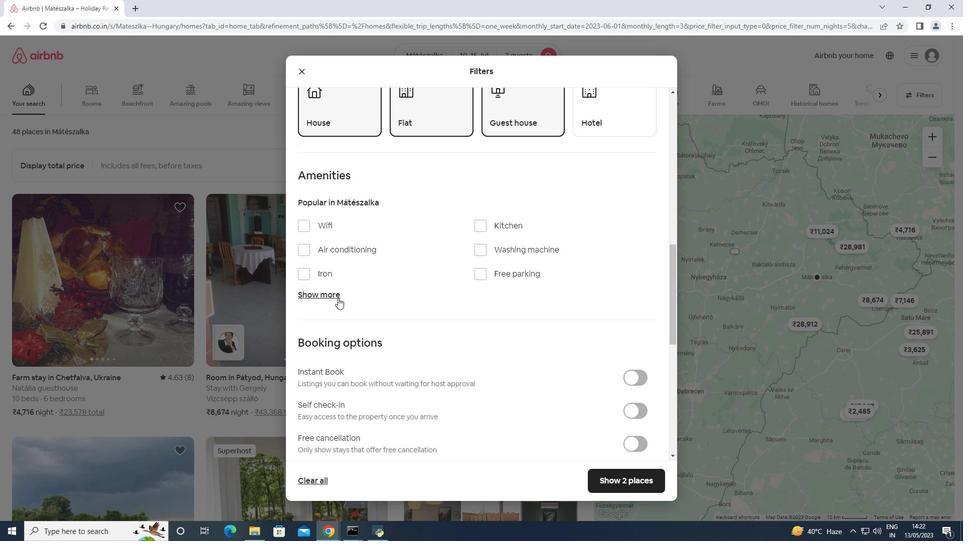 
Action: Mouse pressed left at (333, 296)
Screenshot: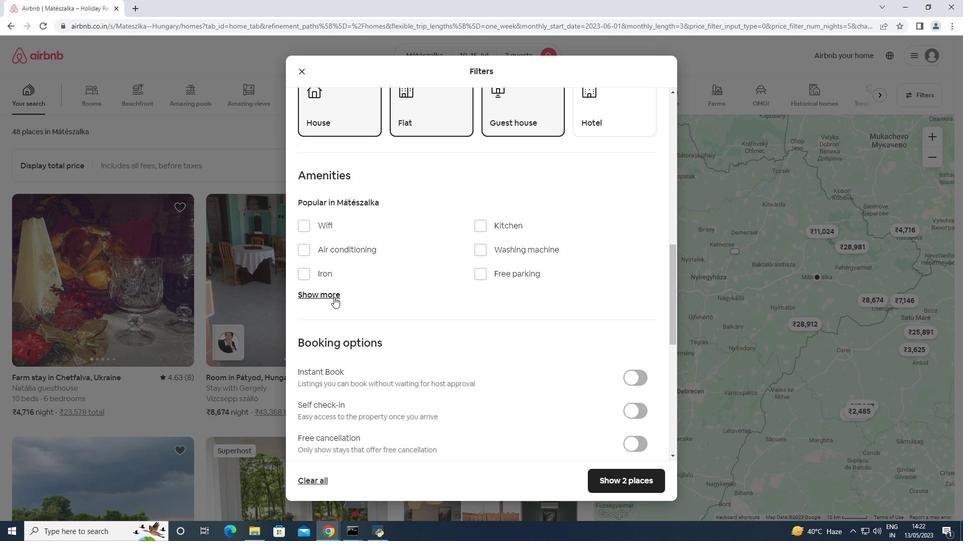 
Action: Mouse moved to (497, 274)
Screenshot: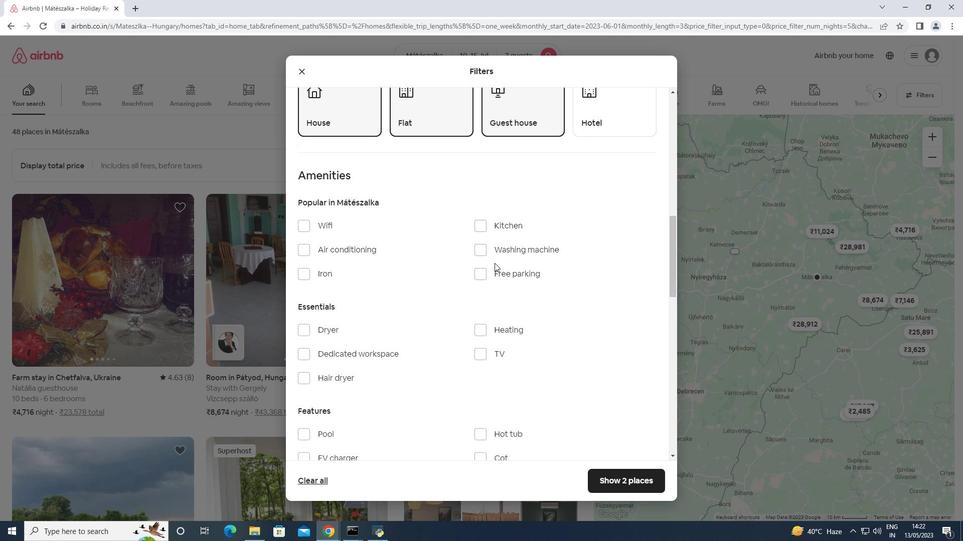 
Action: Mouse pressed left at (497, 274)
Screenshot: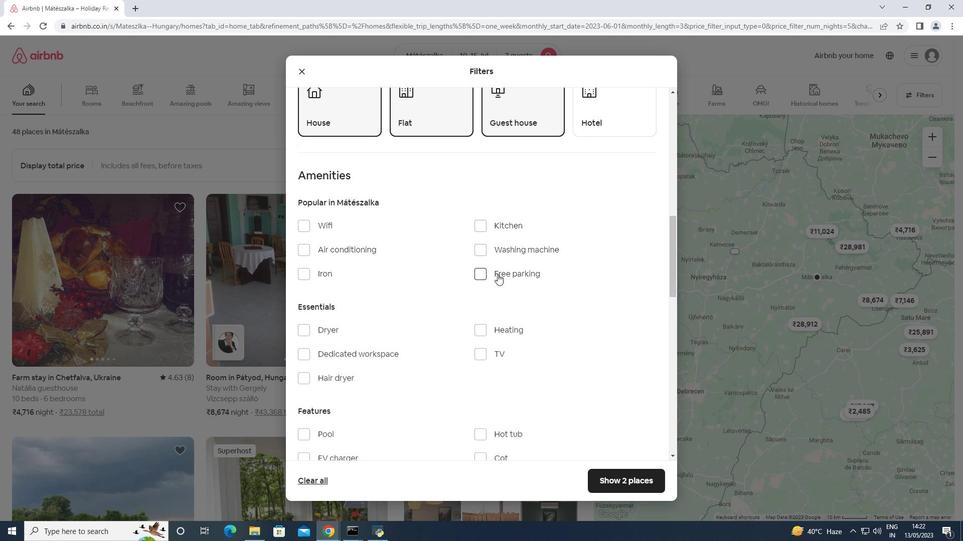 
Action: Mouse moved to (315, 226)
Screenshot: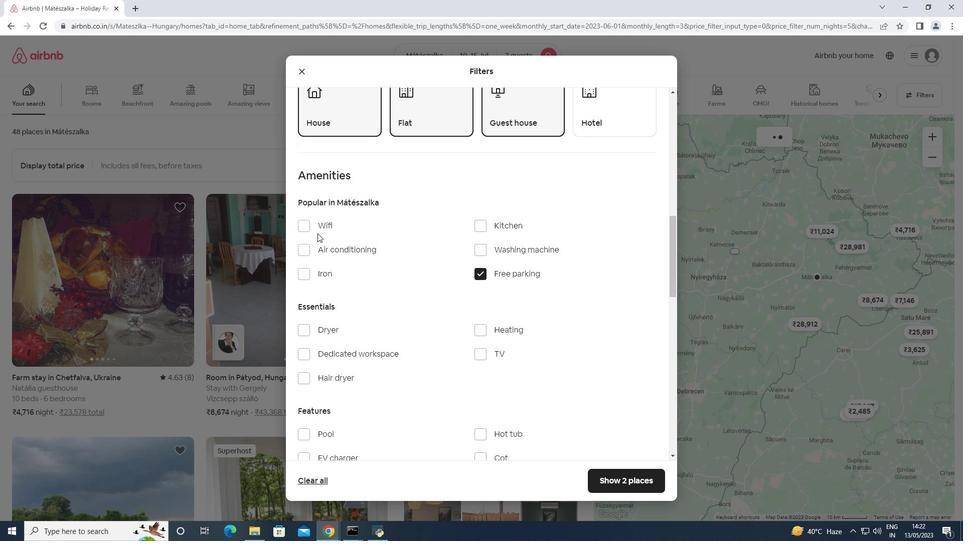 
Action: Mouse pressed left at (315, 226)
Screenshot: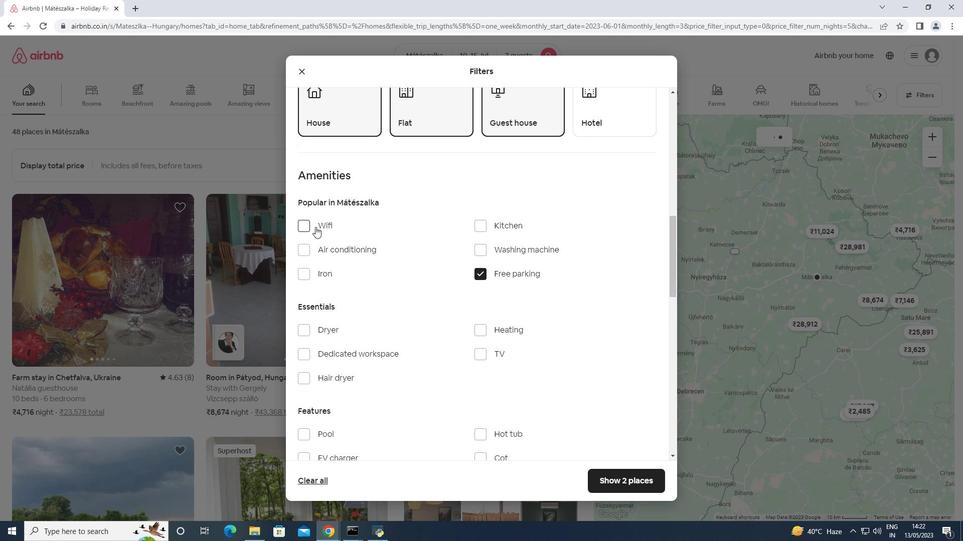 
Action: Mouse moved to (487, 349)
Screenshot: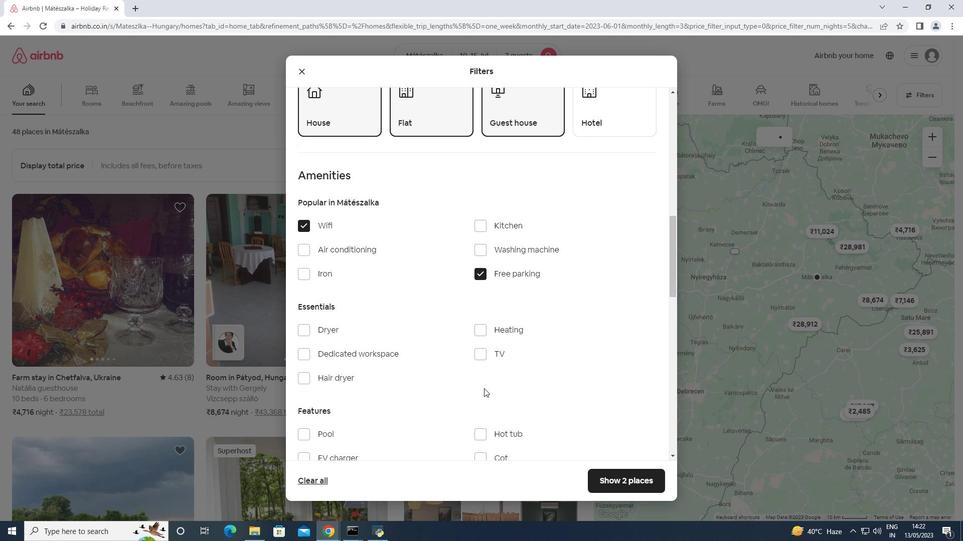 
Action: Mouse pressed left at (487, 349)
Screenshot: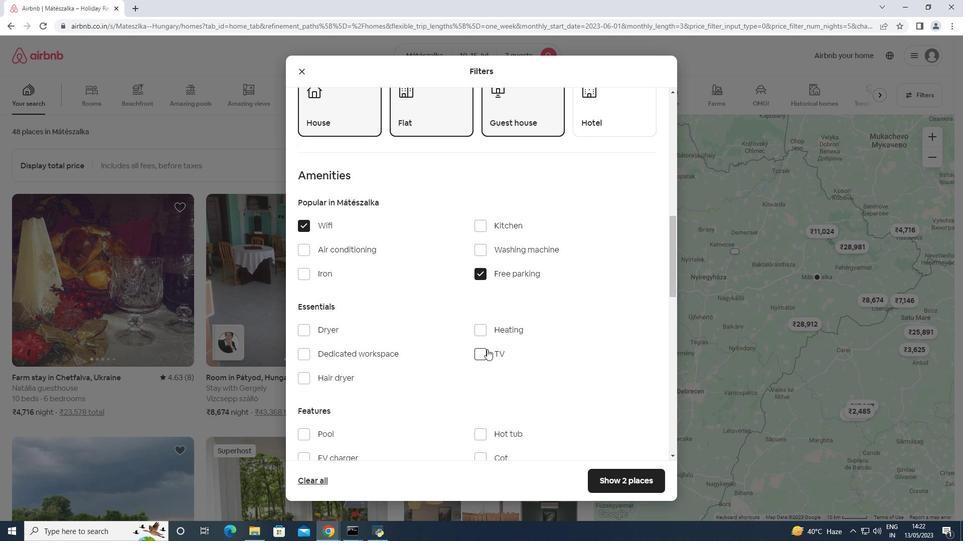 
Action: Mouse scrolled (487, 349) with delta (0, 0)
Screenshot: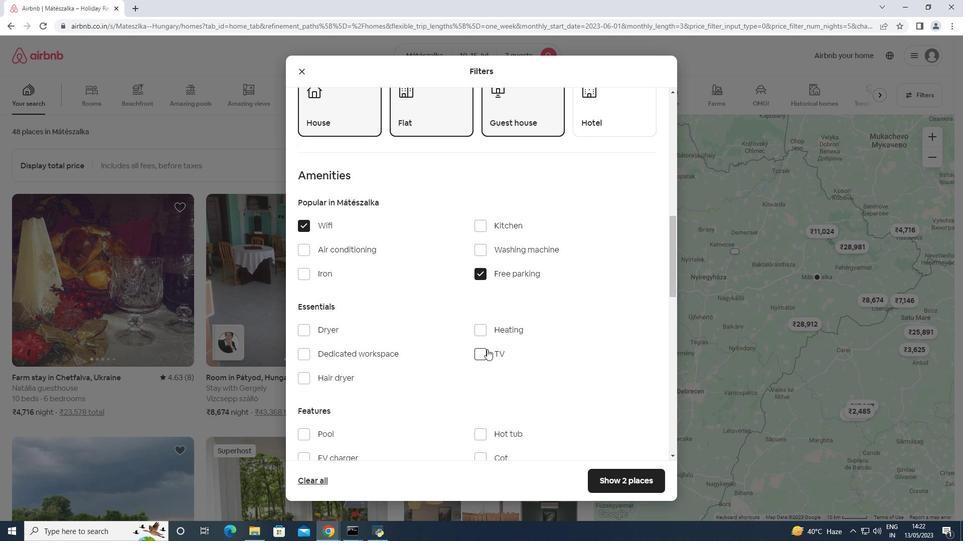 
Action: Mouse scrolled (487, 349) with delta (0, 0)
Screenshot: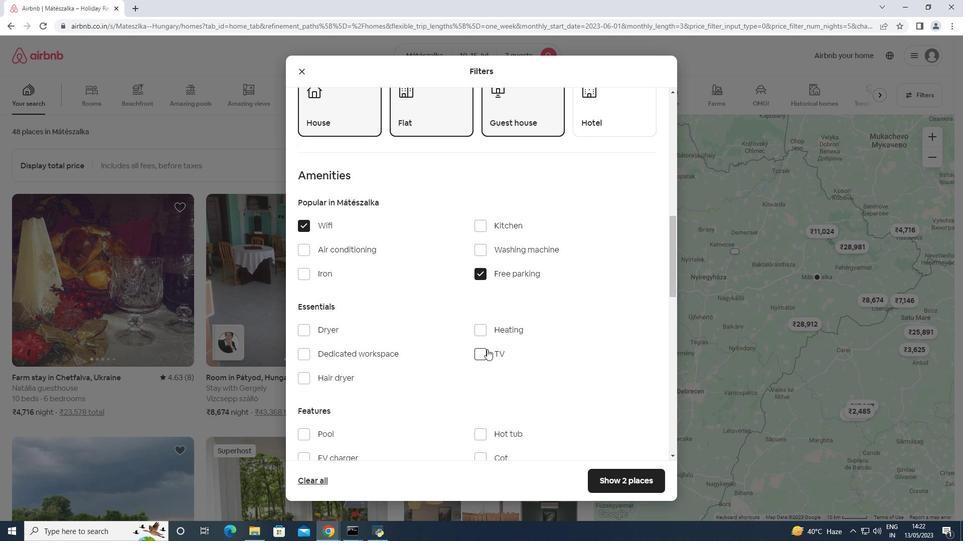 
Action: Mouse scrolled (487, 349) with delta (0, 0)
Screenshot: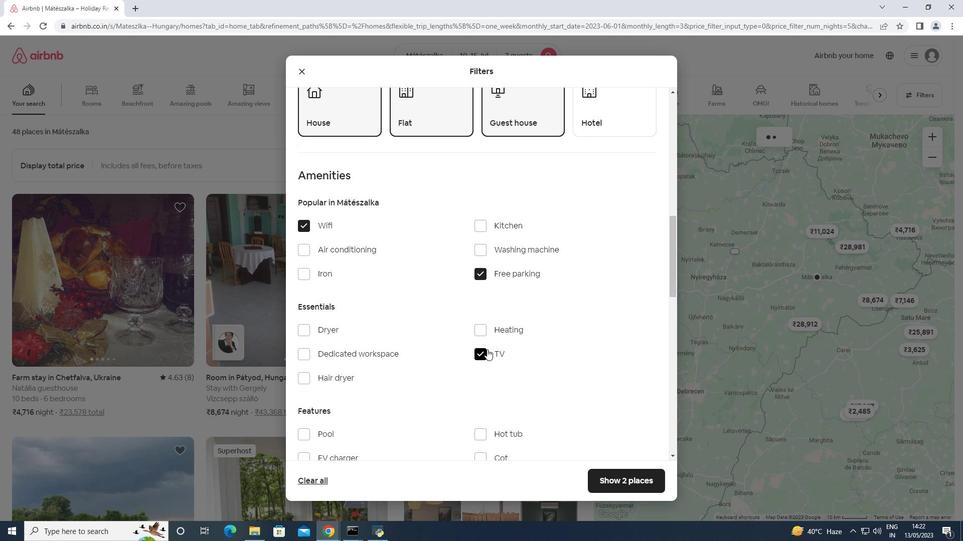
Action: Mouse scrolled (487, 349) with delta (0, 0)
Screenshot: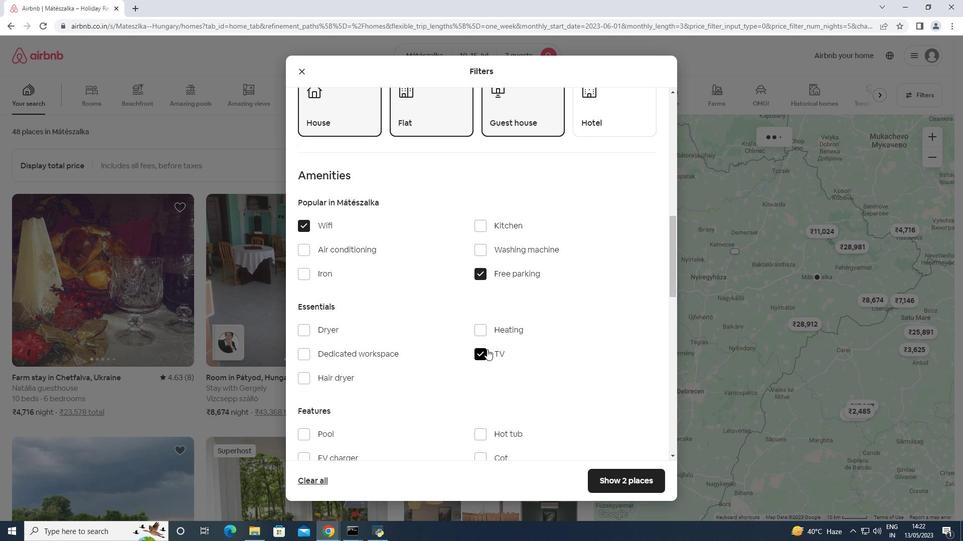 
Action: Mouse moved to (329, 280)
Screenshot: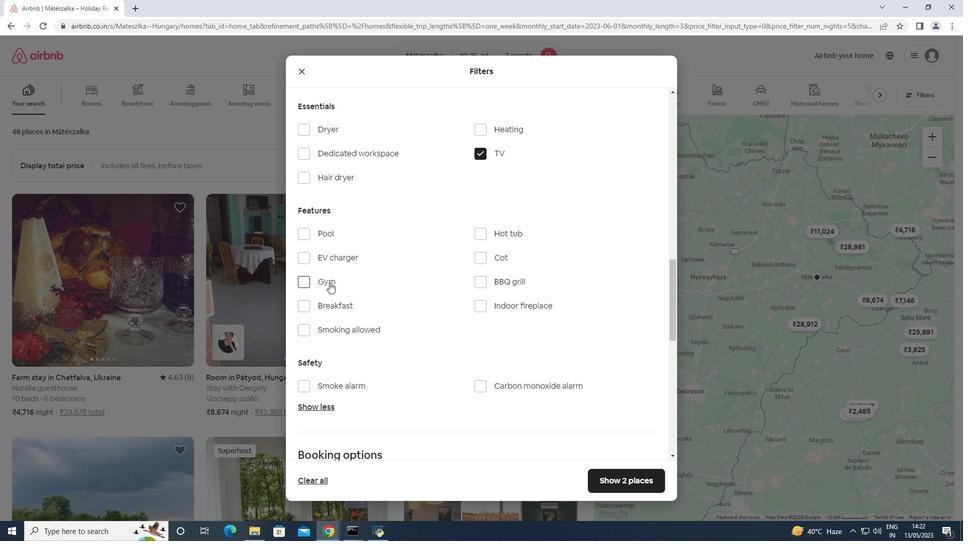 
Action: Mouse pressed left at (329, 280)
Screenshot: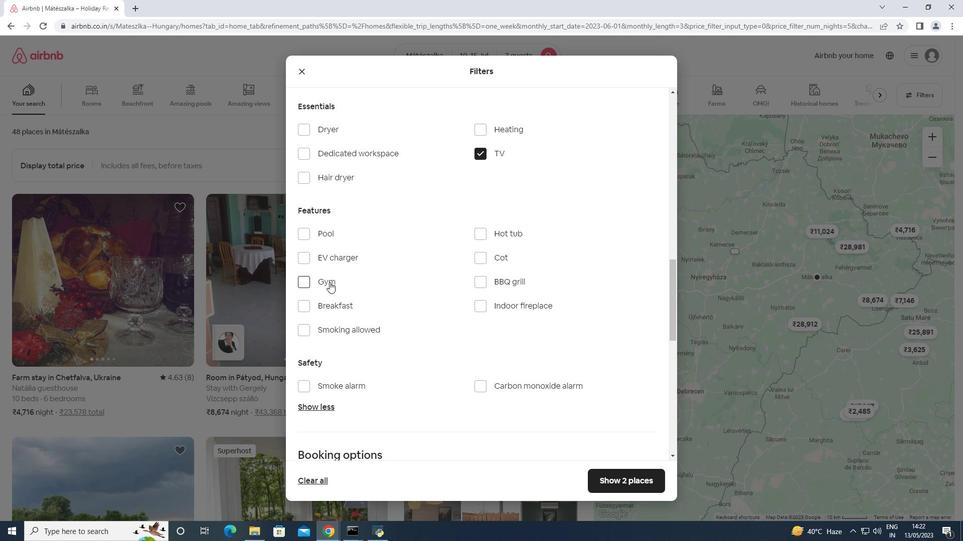 
Action: Mouse moved to (326, 301)
Screenshot: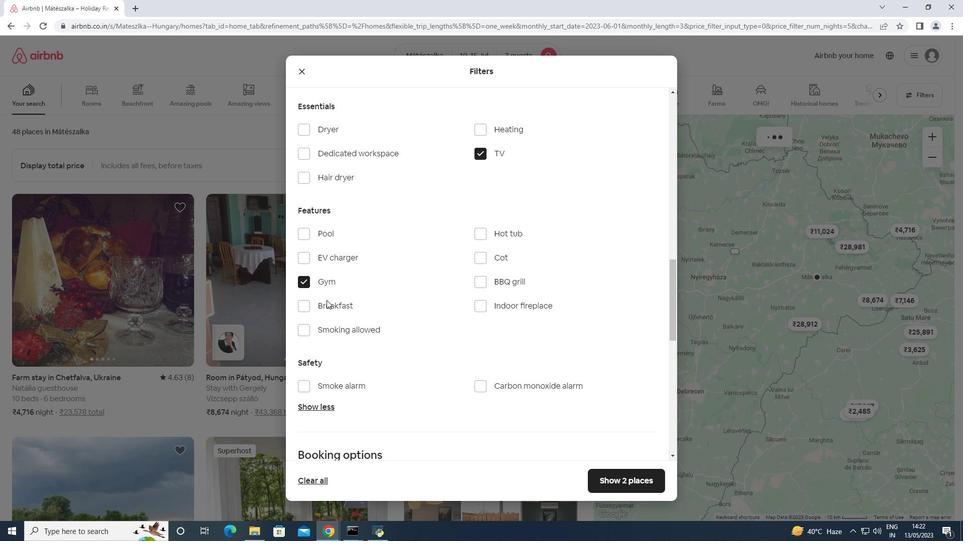
Action: Mouse pressed left at (326, 301)
Screenshot: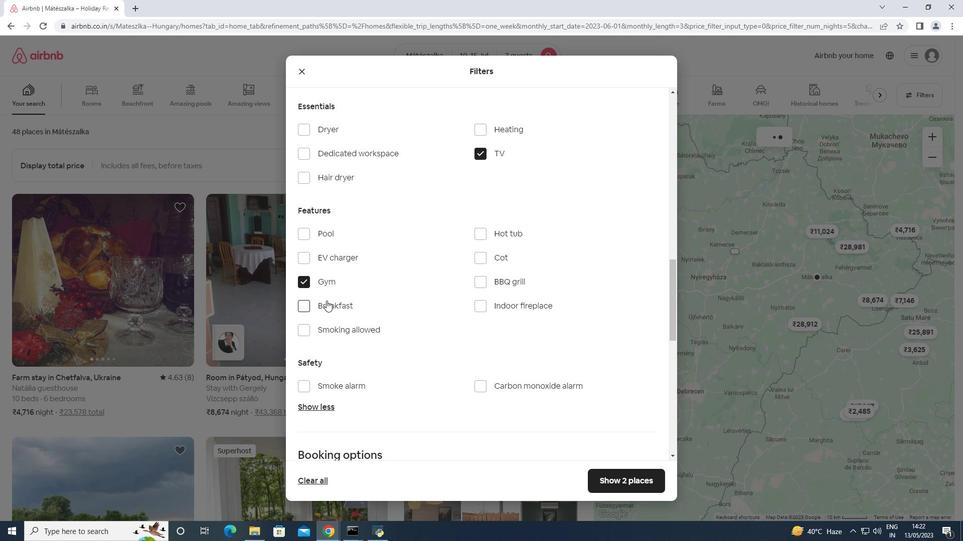 
Action: Mouse moved to (329, 301)
Screenshot: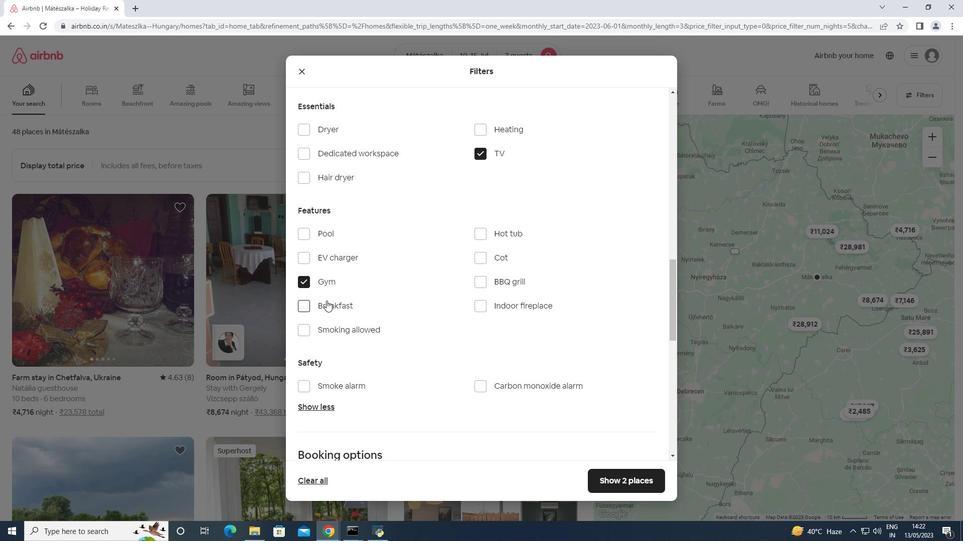 
Action: Mouse scrolled (329, 300) with delta (0, 0)
Screenshot: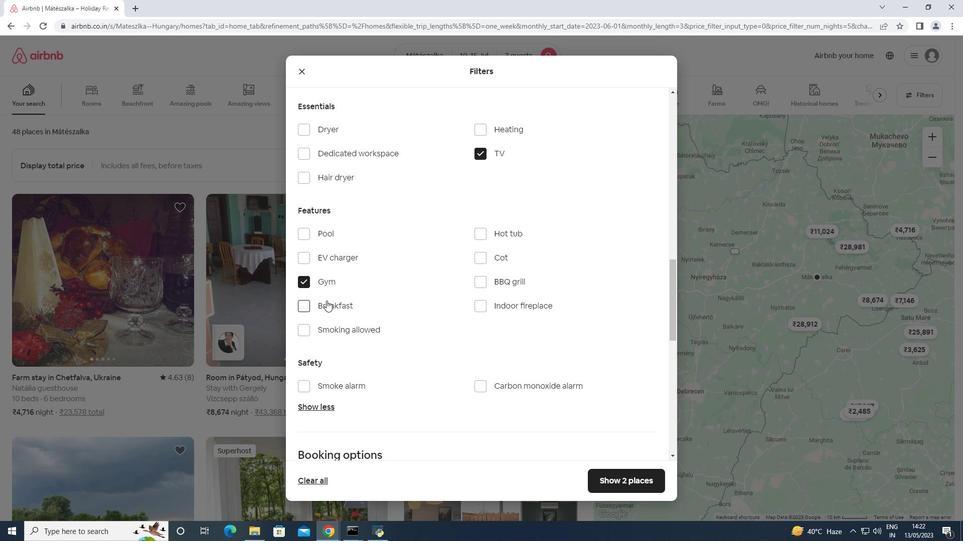 
Action: Mouse scrolled (329, 300) with delta (0, 0)
Screenshot: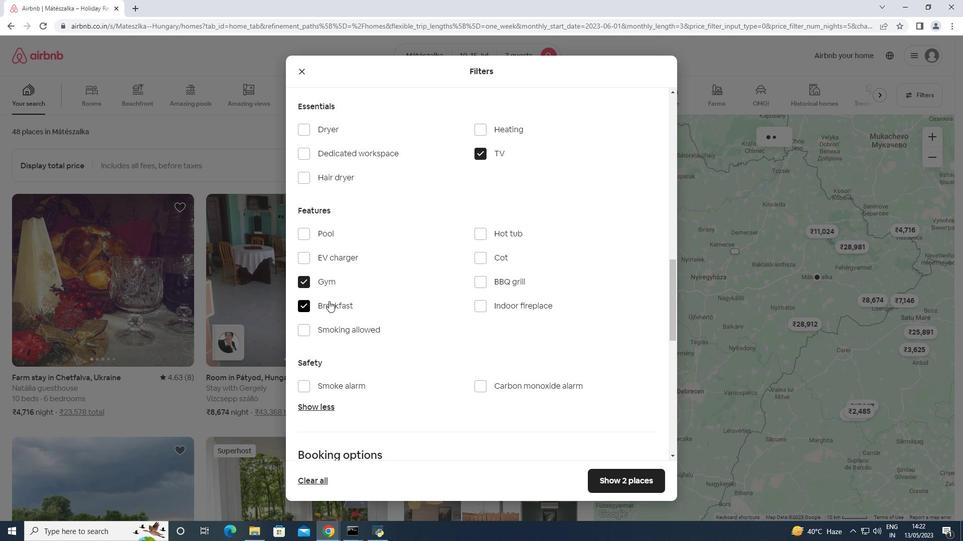
Action: Mouse scrolled (329, 300) with delta (0, 0)
Screenshot: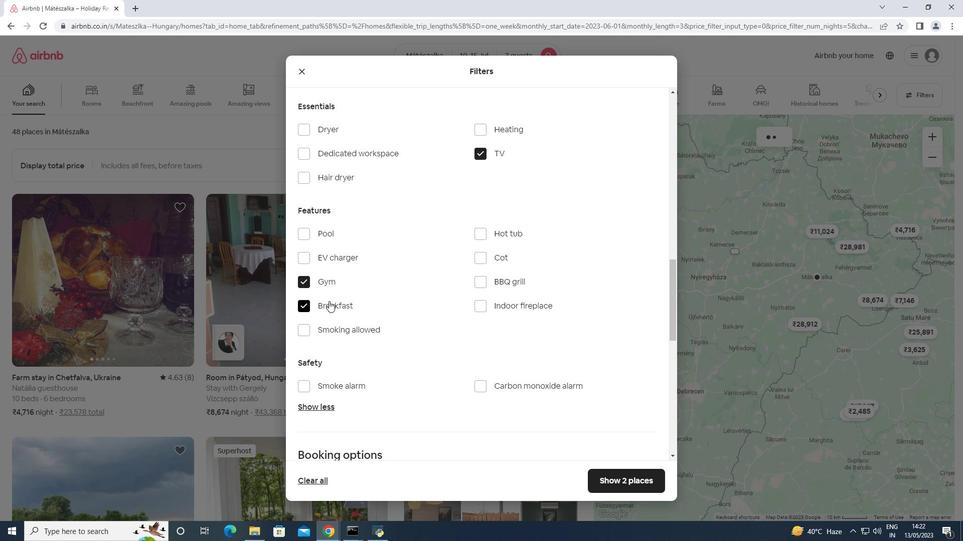 
Action: Mouse scrolled (329, 300) with delta (0, 0)
Screenshot: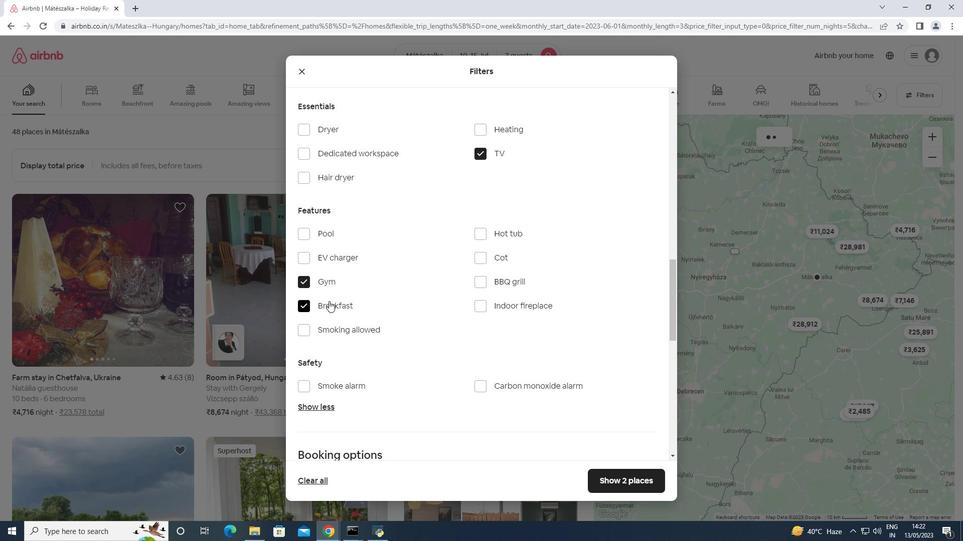 
Action: Mouse moved to (633, 324)
Screenshot: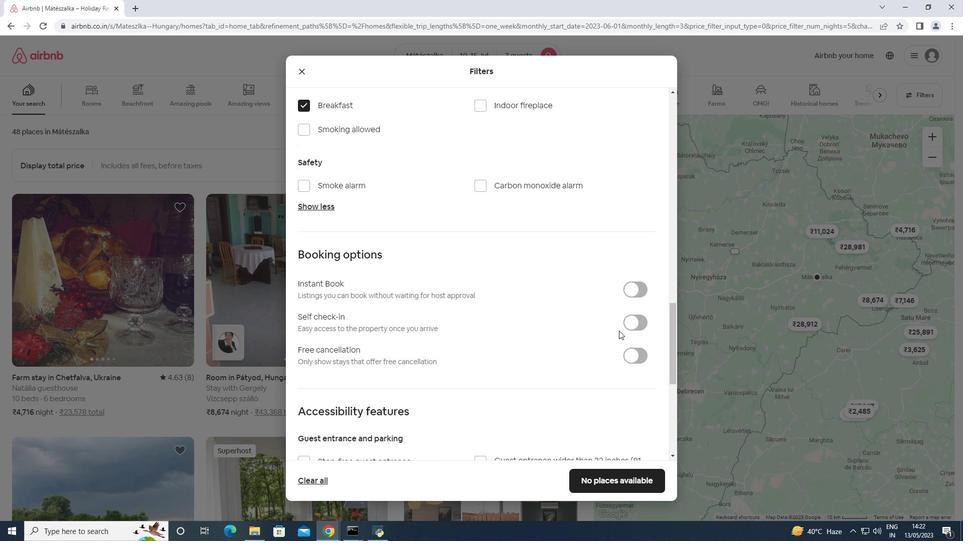 
Action: Mouse pressed left at (633, 324)
Screenshot: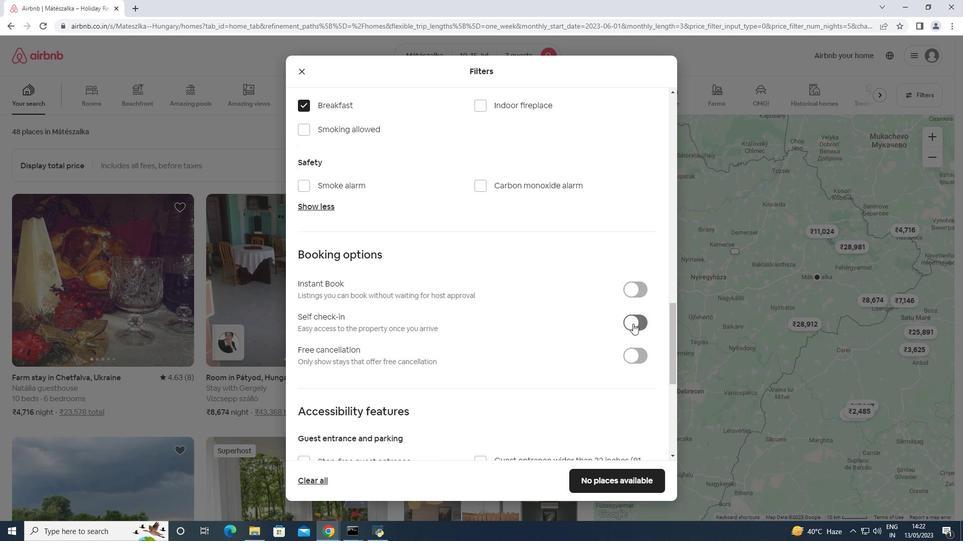 
Action: Mouse moved to (631, 324)
Screenshot: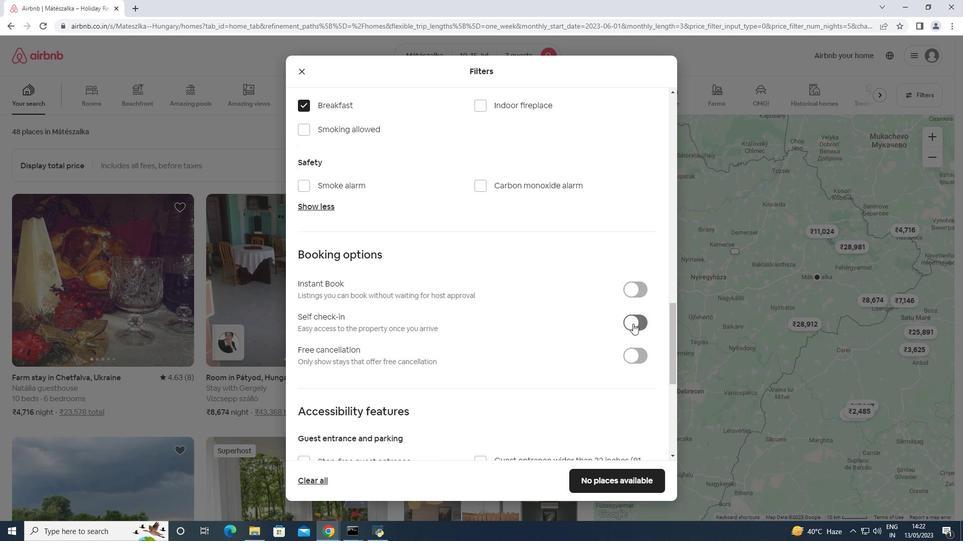 
Action: Mouse scrolled (631, 324) with delta (0, 0)
Screenshot: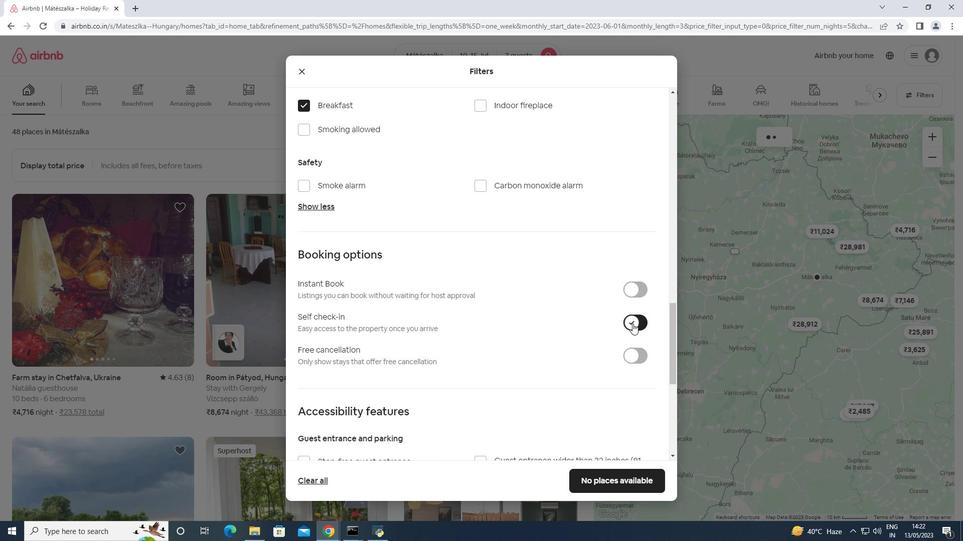 
Action: Mouse moved to (631, 324)
Screenshot: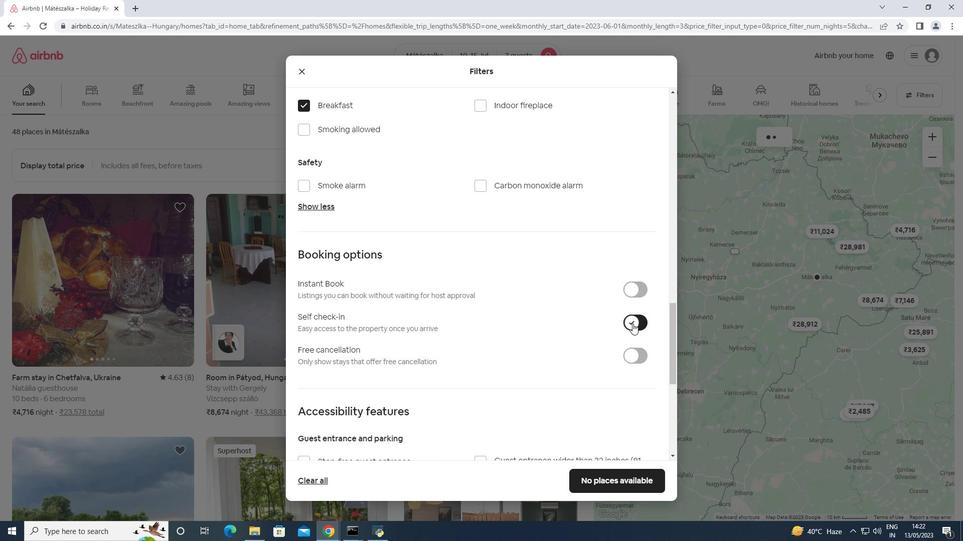 
Action: Mouse scrolled (631, 324) with delta (0, 0)
Screenshot: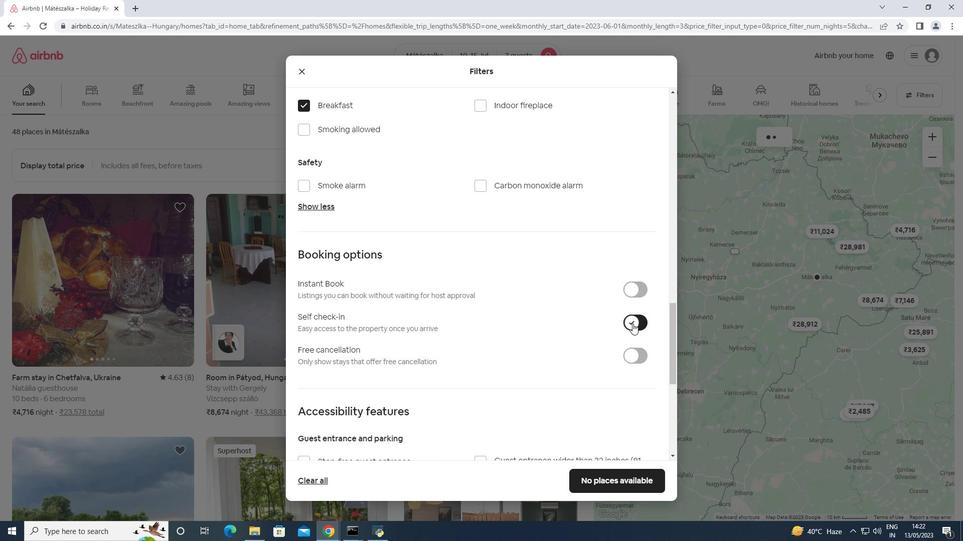 
Action: Mouse scrolled (631, 324) with delta (0, 0)
Screenshot: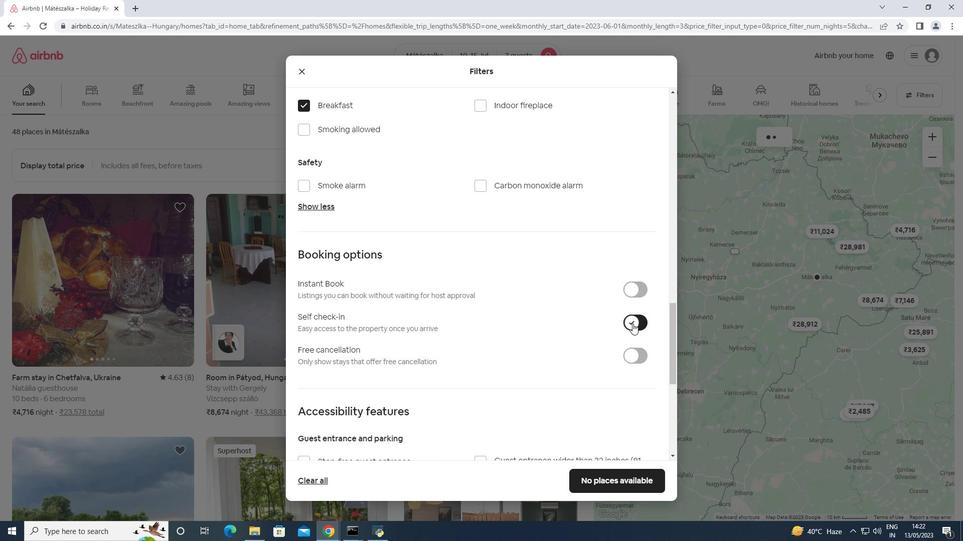 
Action: Mouse scrolled (631, 324) with delta (0, 0)
Screenshot: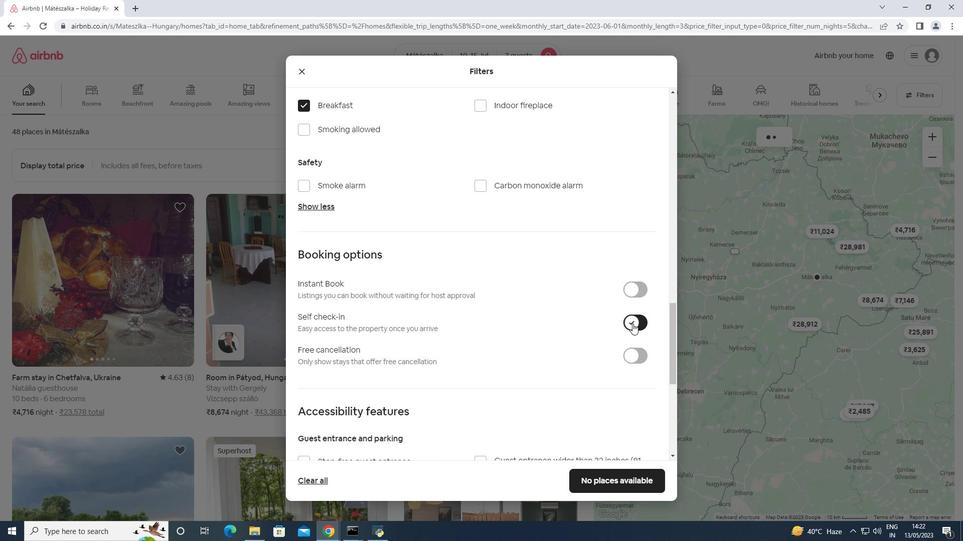 
Action: Mouse moved to (617, 333)
Screenshot: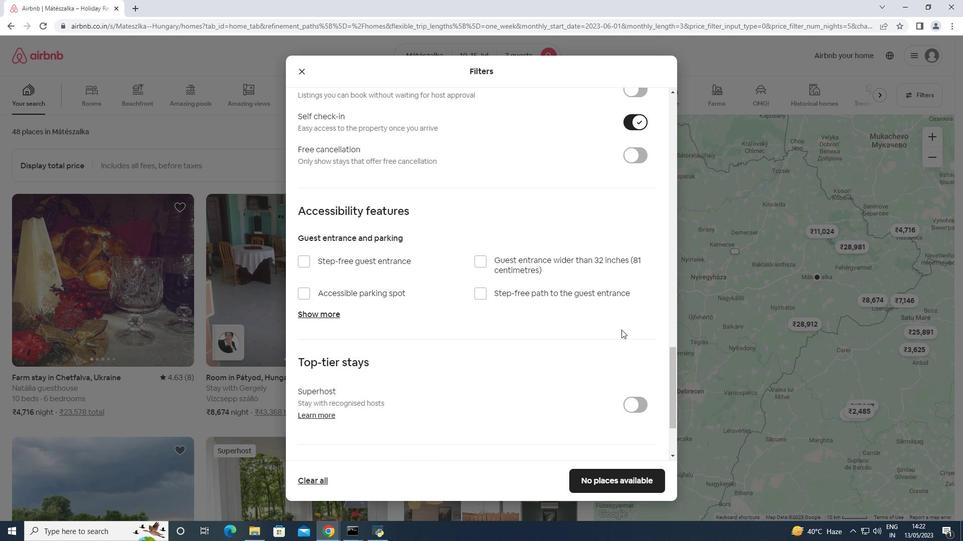 
Action: Mouse scrolled (617, 332) with delta (0, 0)
Screenshot: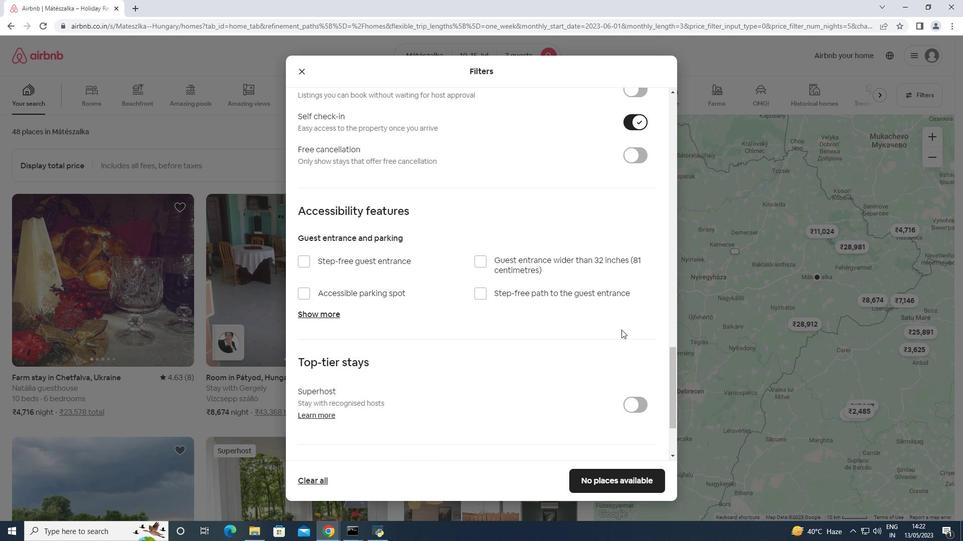 
Action: Mouse moved to (616, 333)
Screenshot: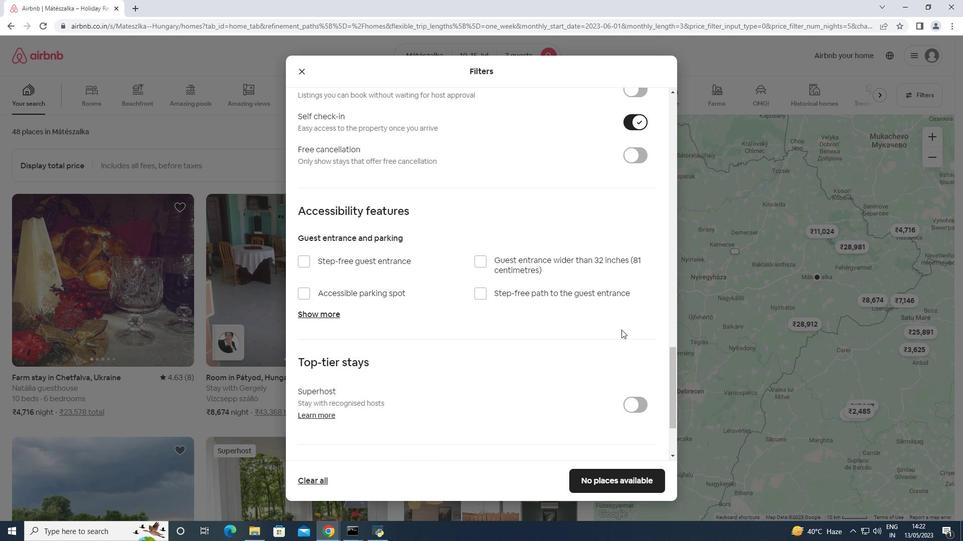 
Action: Mouse scrolled (616, 332) with delta (0, 0)
Screenshot: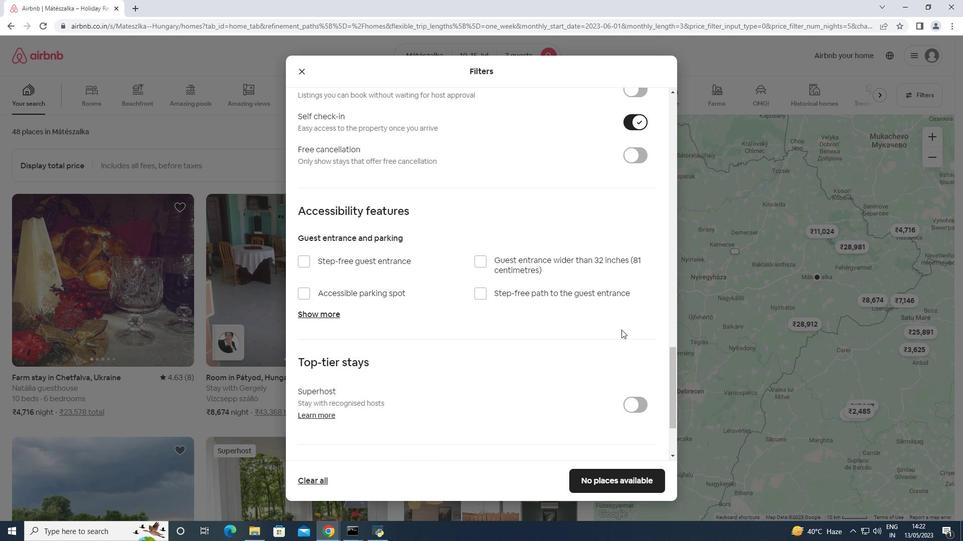 
Action: Mouse moved to (616, 333)
Screenshot: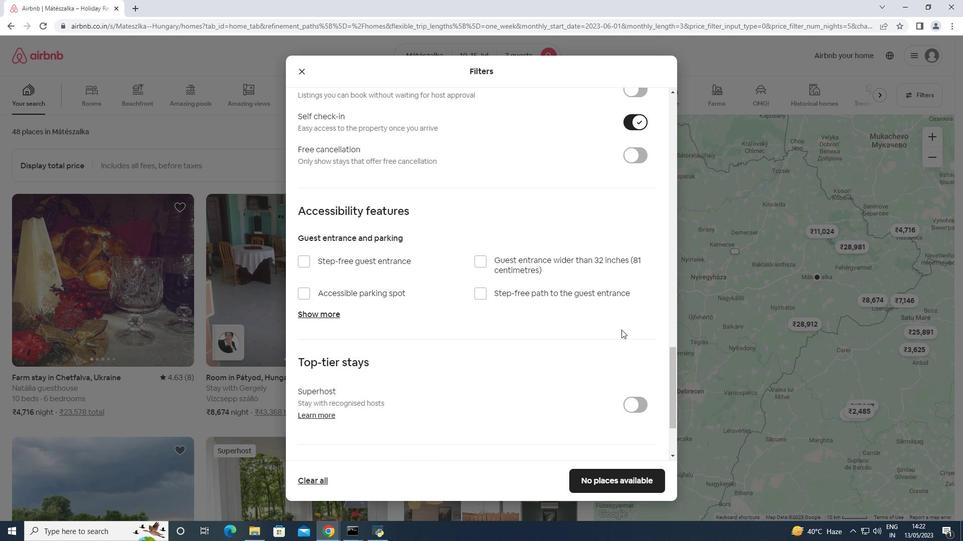 
Action: Mouse scrolled (616, 332) with delta (0, 0)
Screenshot: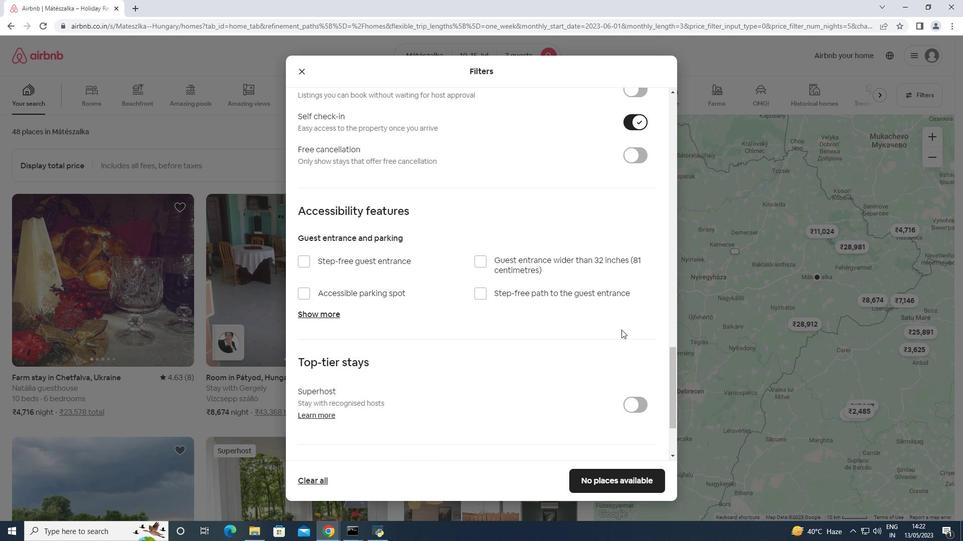 
Action: Mouse moved to (615, 333)
Screenshot: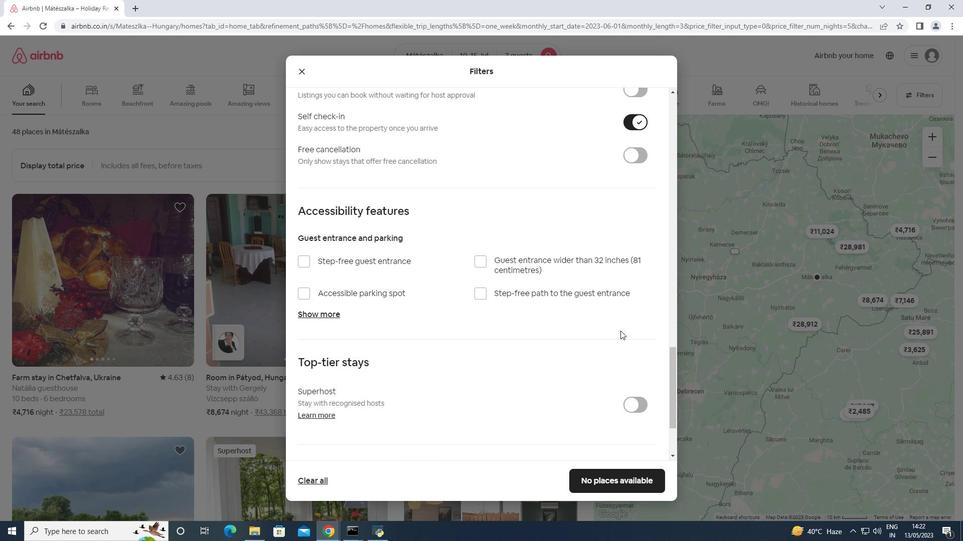 
Action: Mouse scrolled (615, 333) with delta (0, 0)
Screenshot: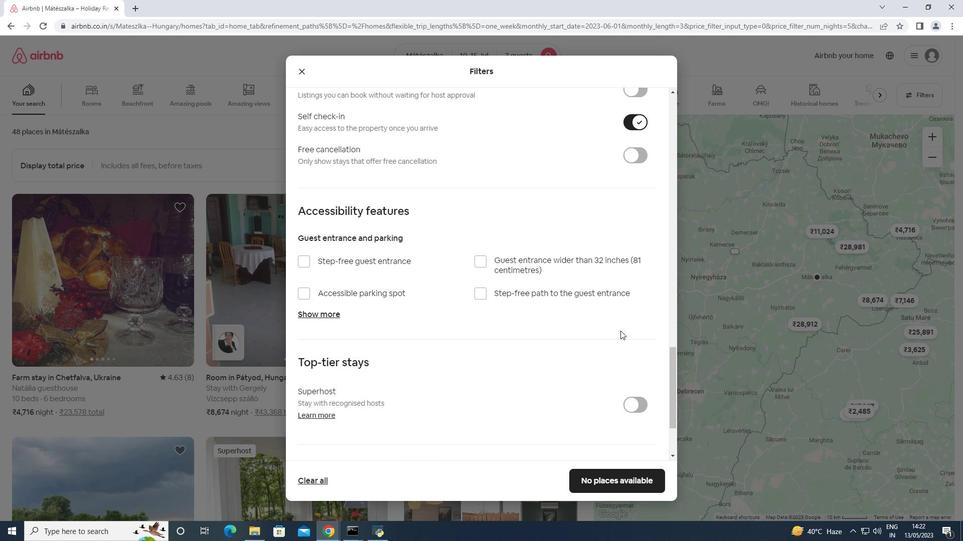 
Action: Mouse moved to (341, 387)
Screenshot: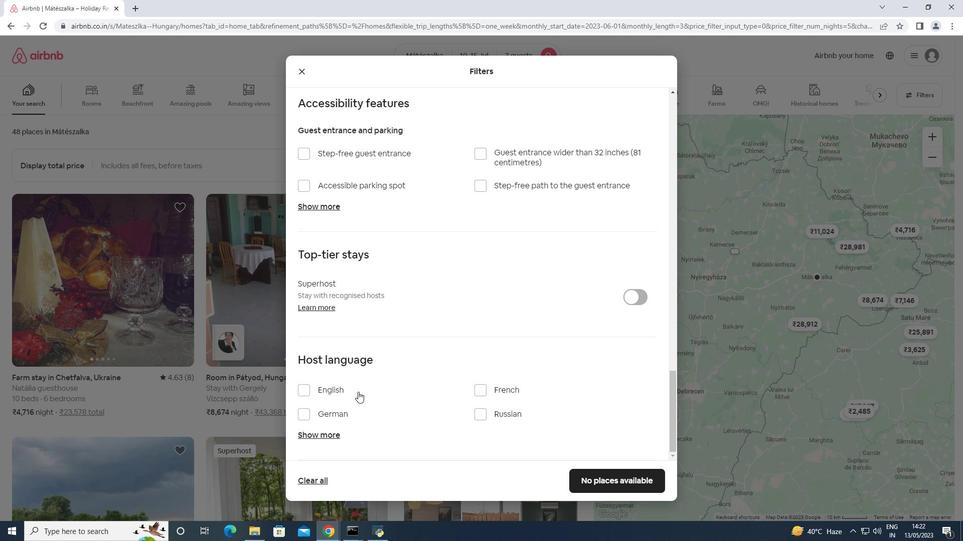 
Action: Mouse pressed left at (341, 387)
Screenshot: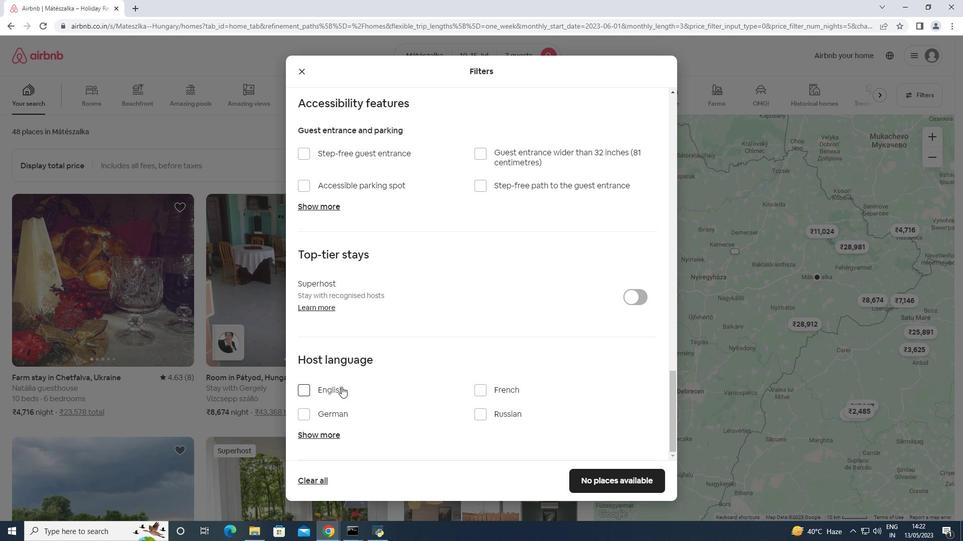 
Action: Mouse moved to (635, 480)
Screenshot: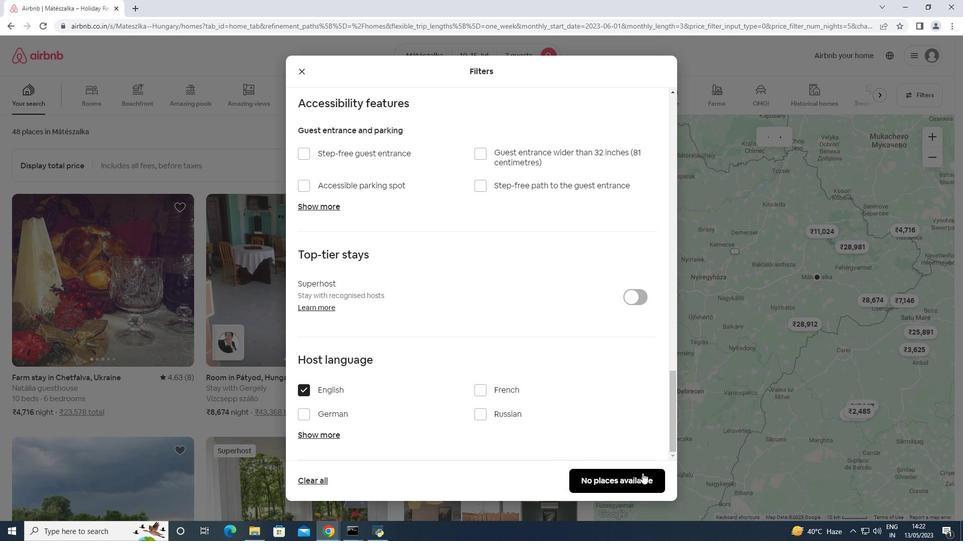 
Action: Mouse pressed left at (635, 480)
Screenshot: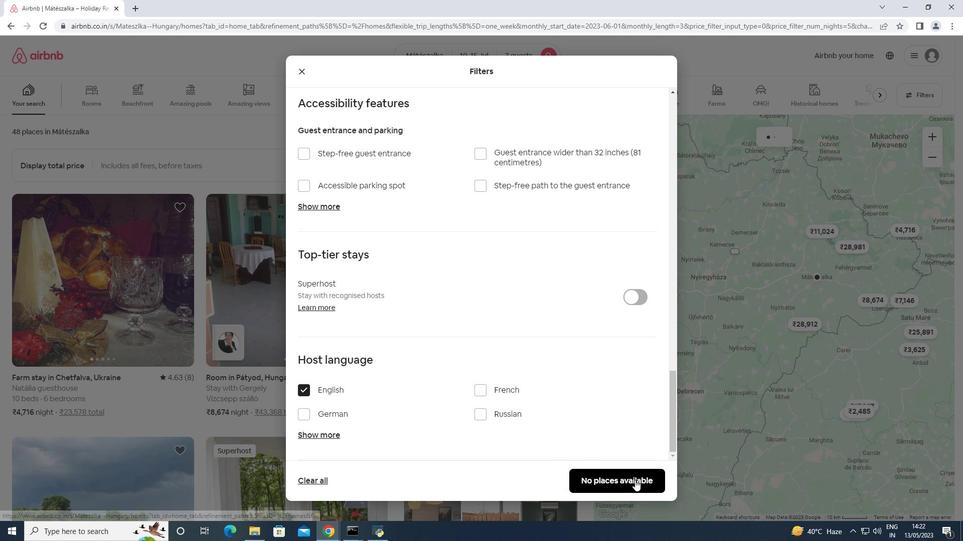 
Action: Mouse moved to (501, 282)
Screenshot: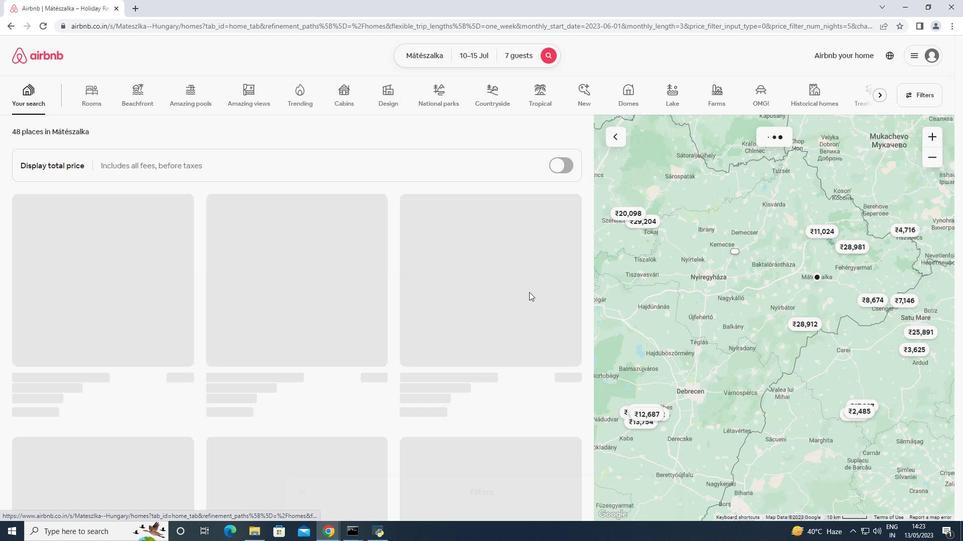 
